 Task: Open Card Revenue Management Review in Board Brand Strategy to Workspace Business Development and add a team member Softage.4@softage.net, a label Purple, a checklist Tutoring, an attachment from your google drive, a color Purple and finally, add a card description 'Schedule team meeting to discuss project progress' and a comment 'We should approach this task with a sense of curiosity and a willingness to learn from others, seeking out new perspectives and insights.'. Add a start date 'Jan 08, 1900' with a due date 'Jan 15, 1900'
Action: Mouse moved to (74, 277)
Screenshot: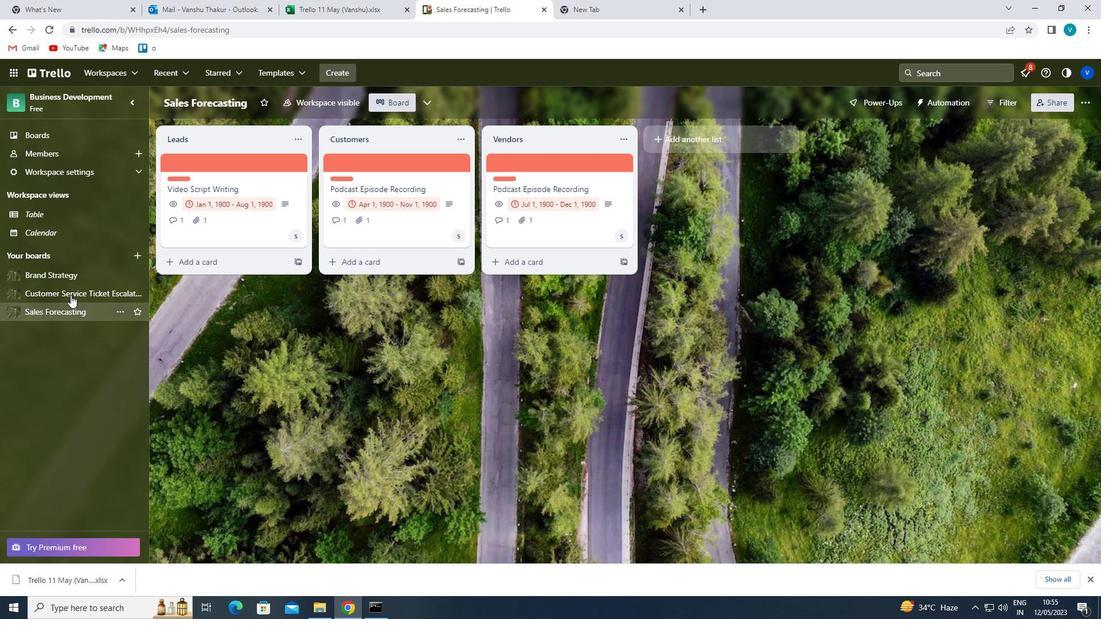 
Action: Mouse pressed left at (74, 277)
Screenshot: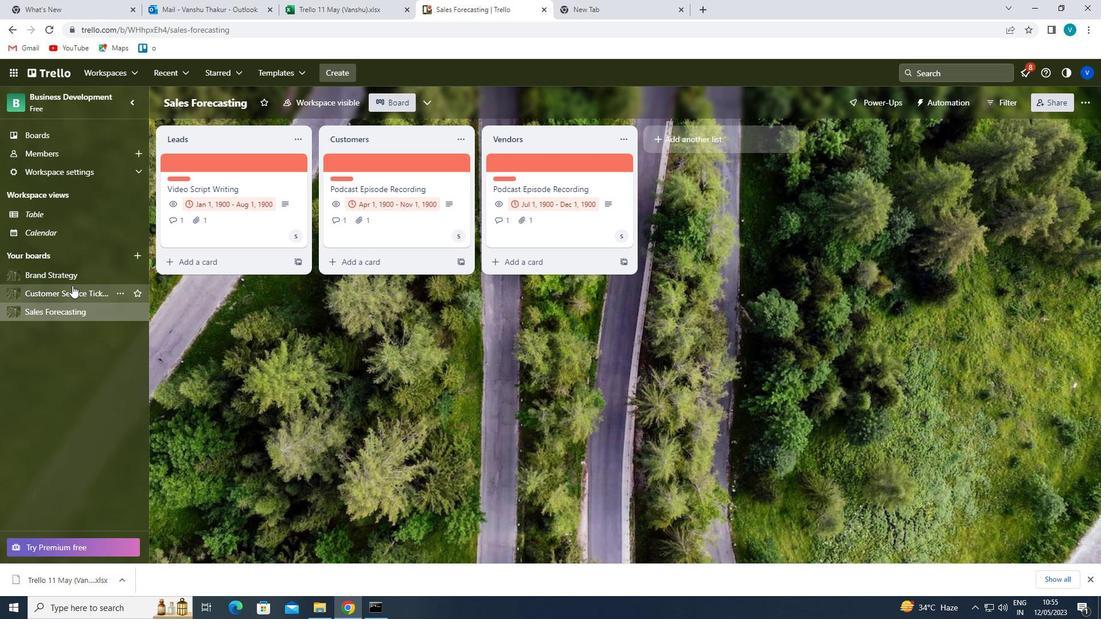
Action: Mouse moved to (544, 168)
Screenshot: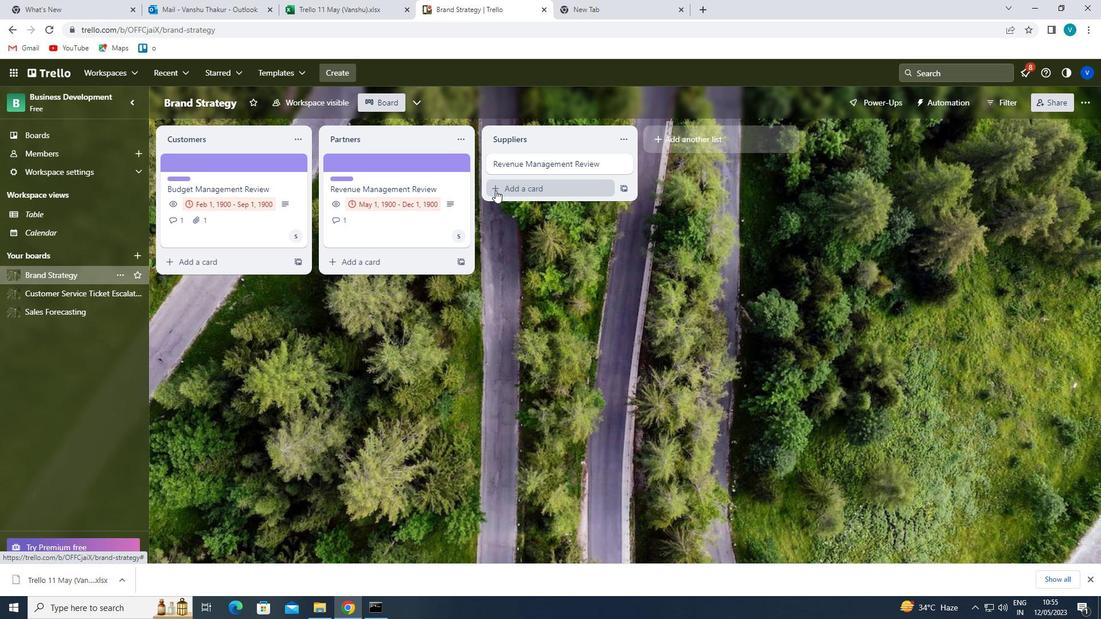 
Action: Mouse pressed left at (544, 168)
Screenshot: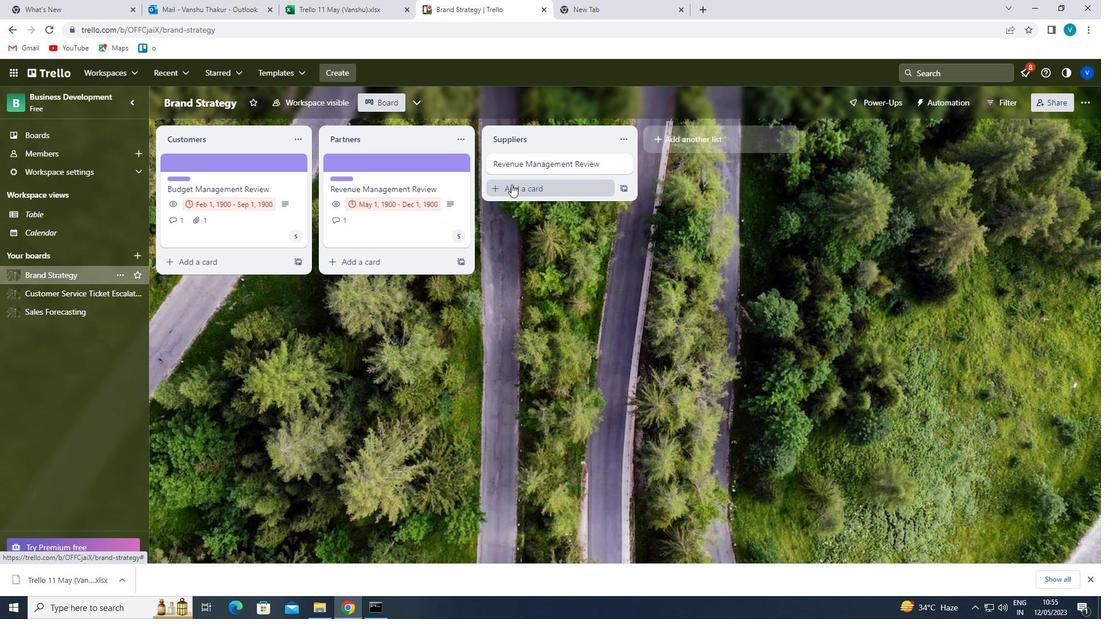 
Action: Mouse moved to (688, 197)
Screenshot: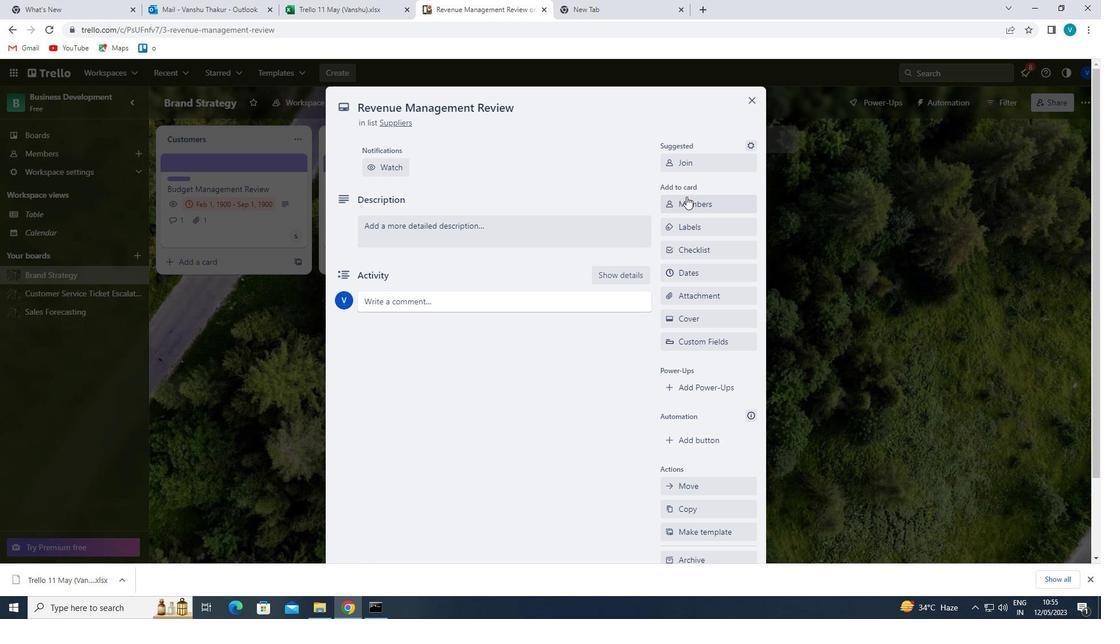 
Action: Mouse pressed left at (688, 197)
Screenshot: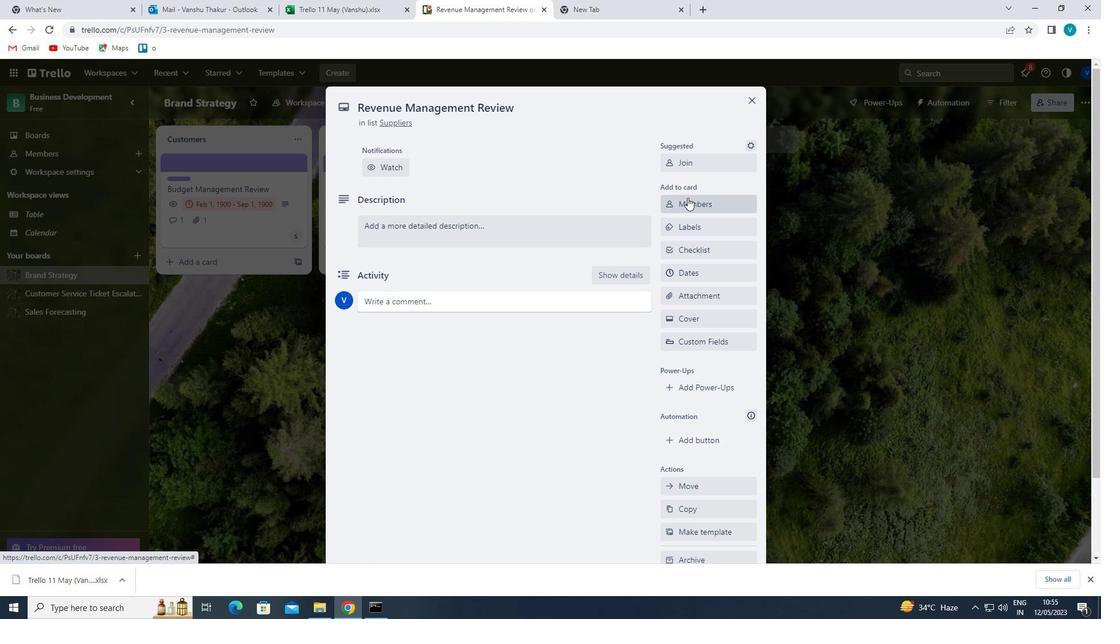 
Action: Key pressed <Key.shift>S
Screenshot: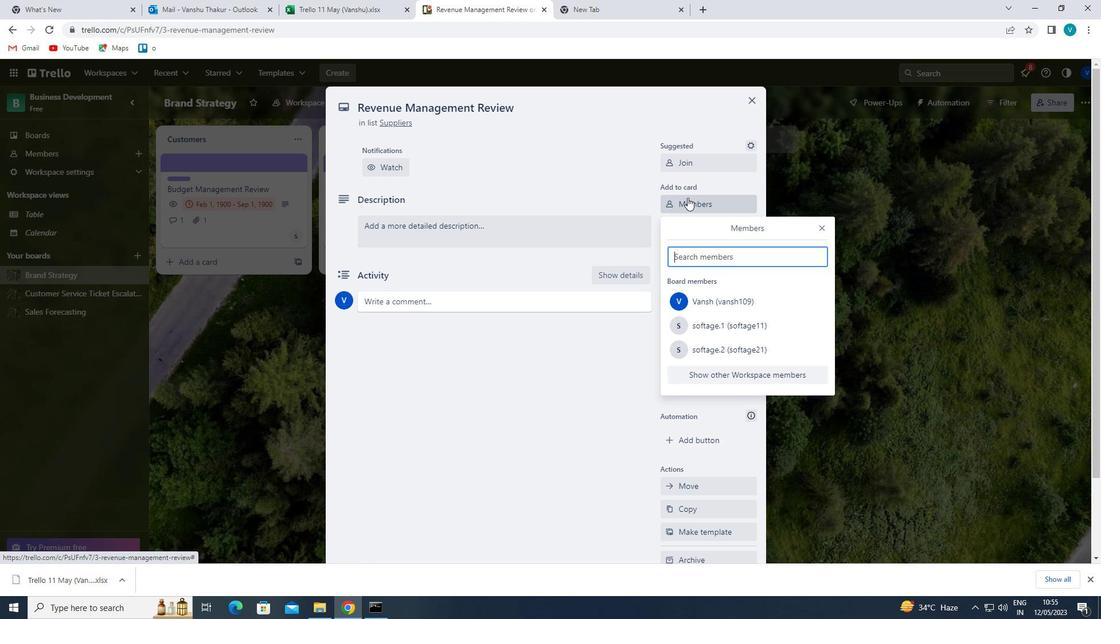 
Action: Mouse moved to (733, 395)
Screenshot: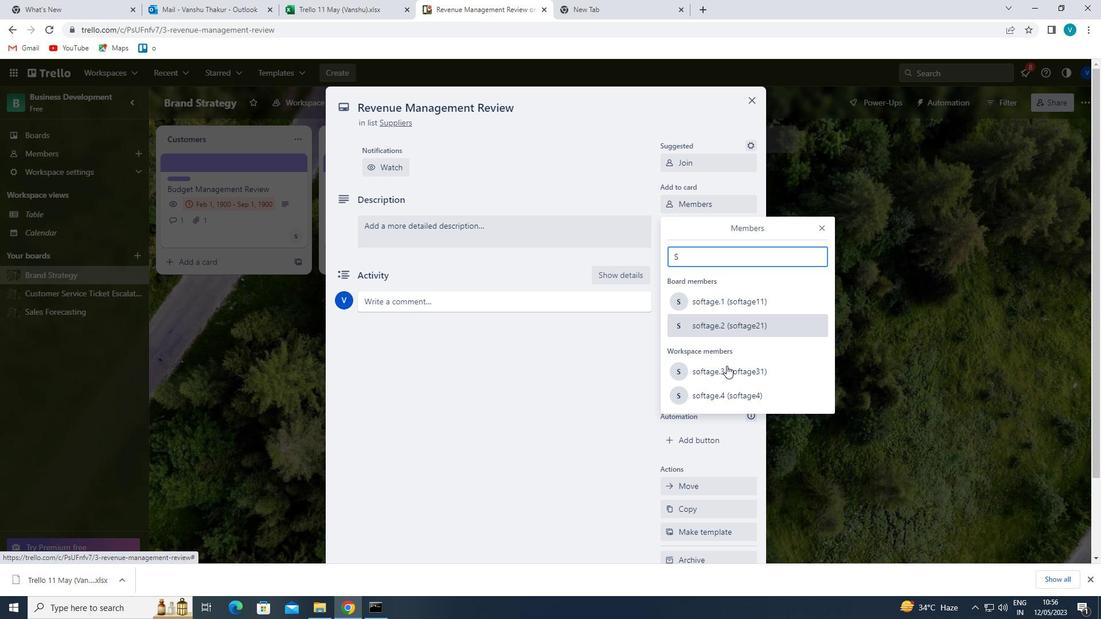 
Action: Mouse pressed left at (733, 395)
Screenshot: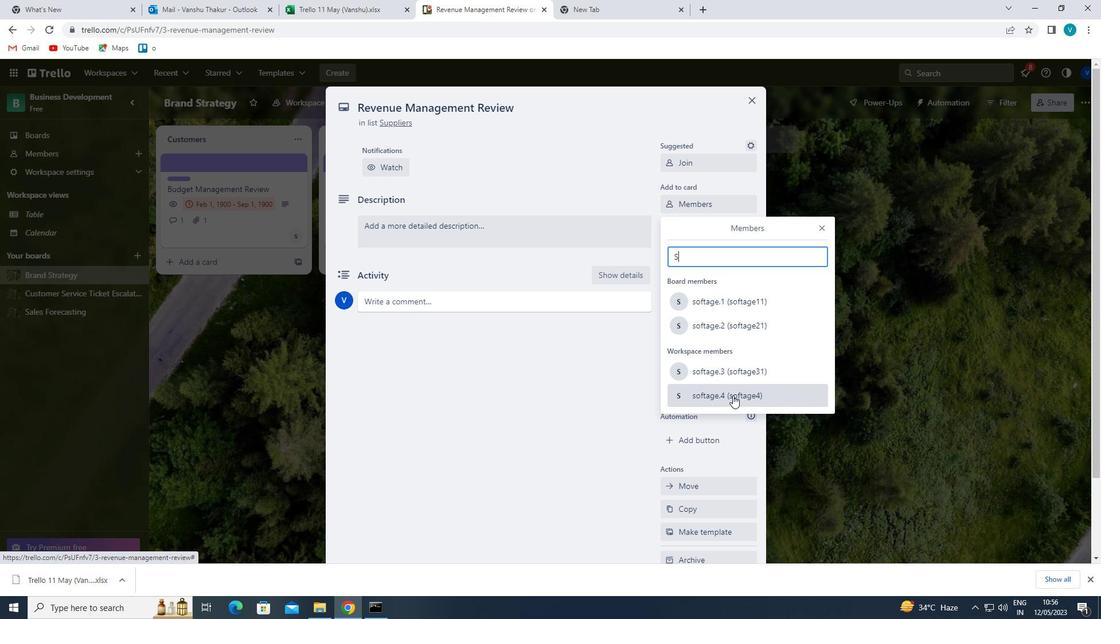 
Action: Mouse moved to (820, 230)
Screenshot: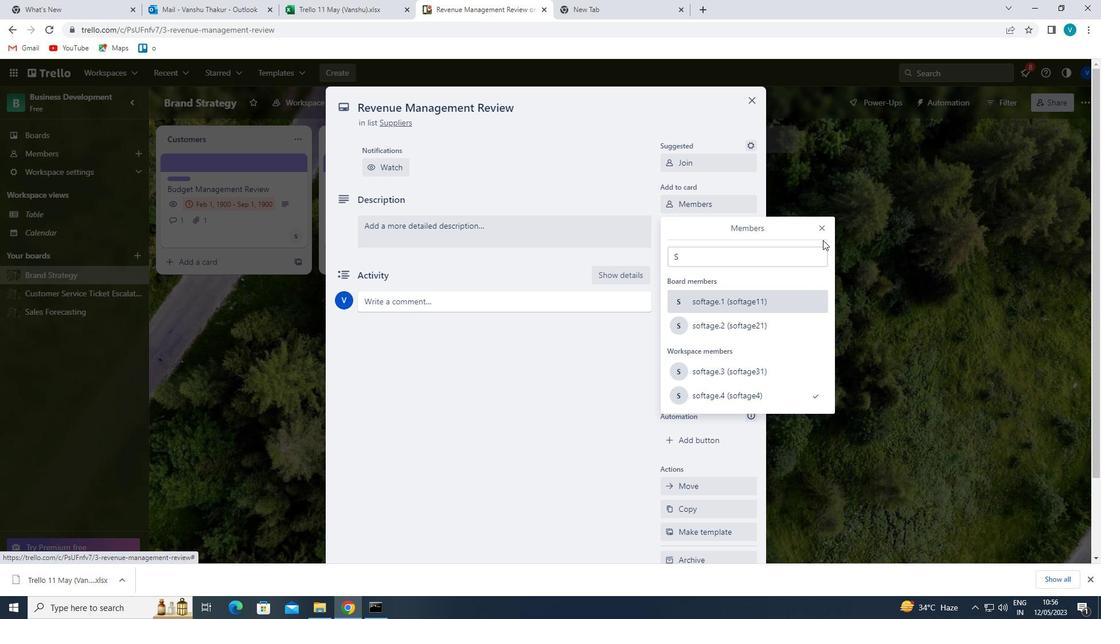 
Action: Mouse pressed left at (820, 230)
Screenshot: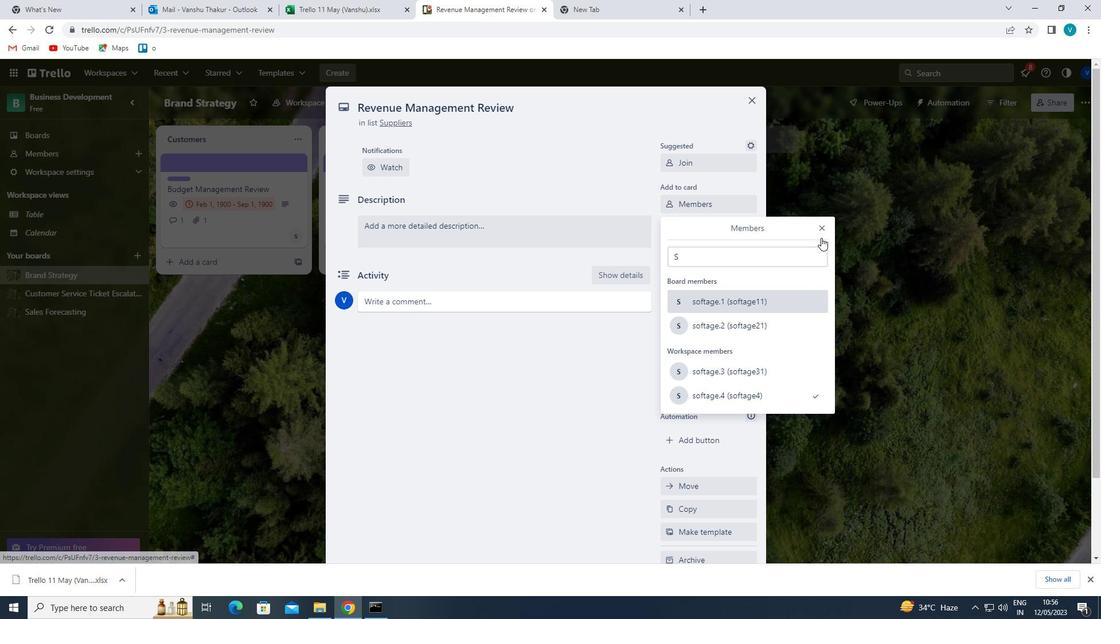 
Action: Mouse moved to (706, 228)
Screenshot: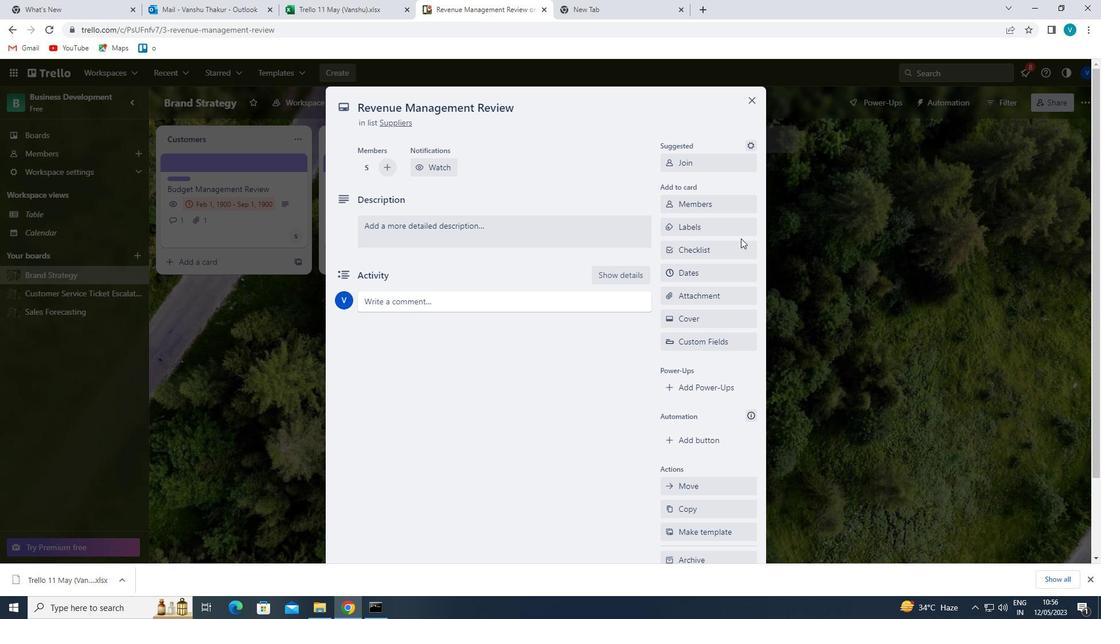 
Action: Mouse pressed left at (706, 228)
Screenshot: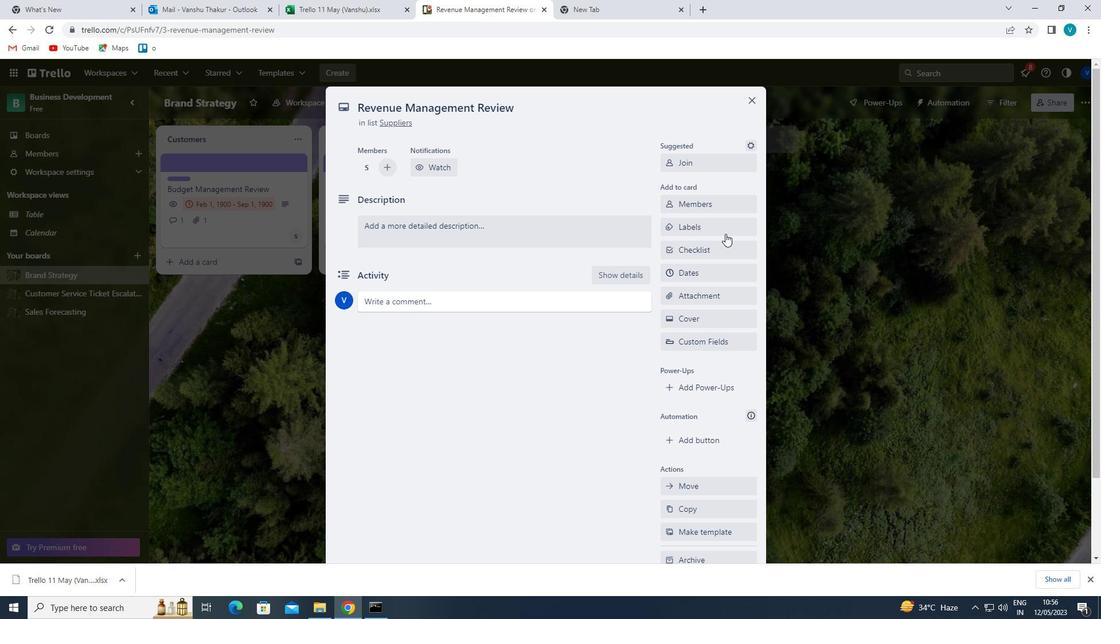 
Action: Mouse moved to (732, 407)
Screenshot: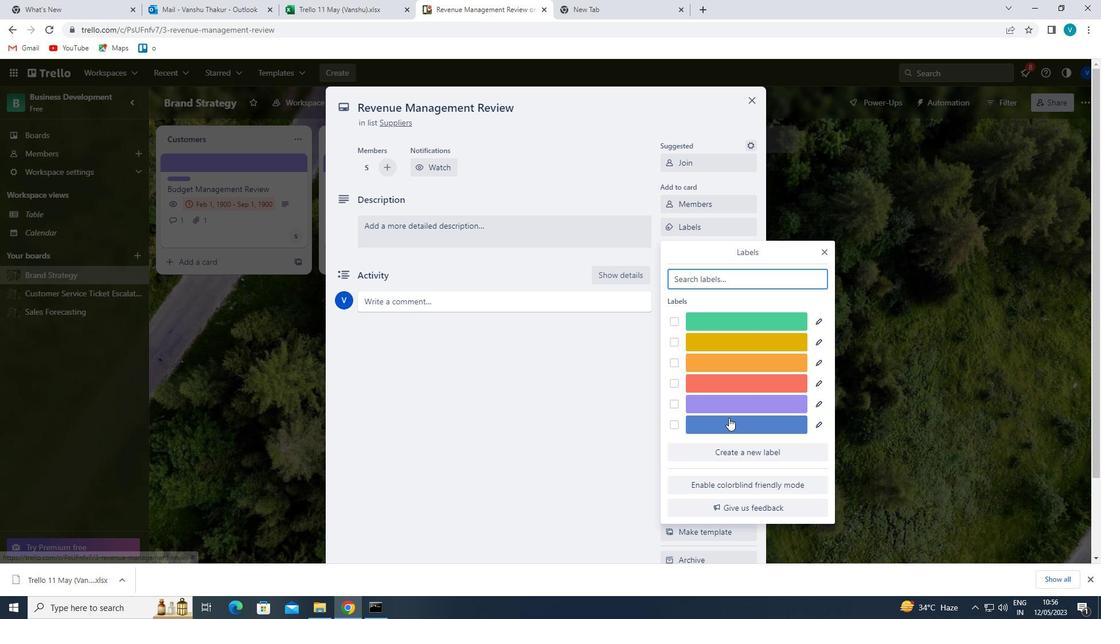 
Action: Mouse pressed left at (732, 407)
Screenshot: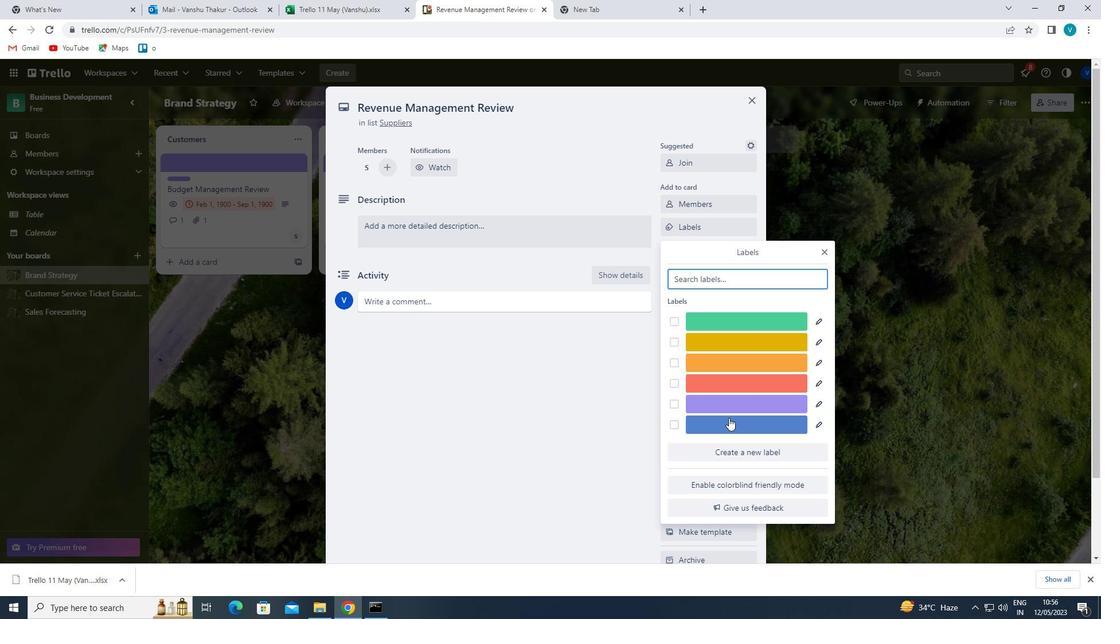 
Action: Mouse moved to (823, 250)
Screenshot: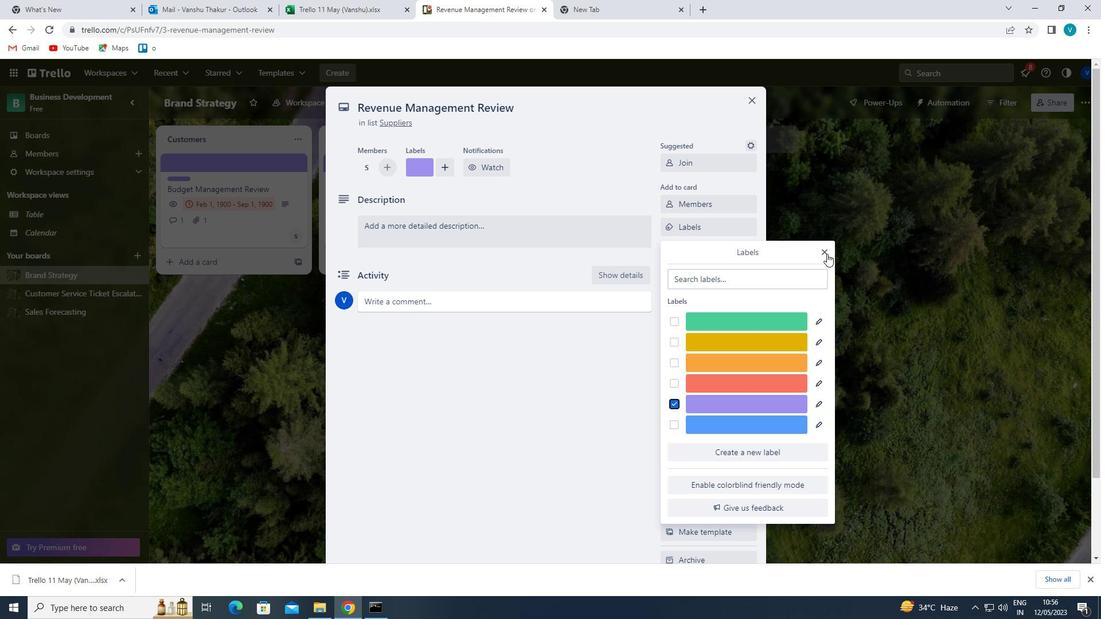 
Action: Mouse pressed left at (823, 250)
Screenshot: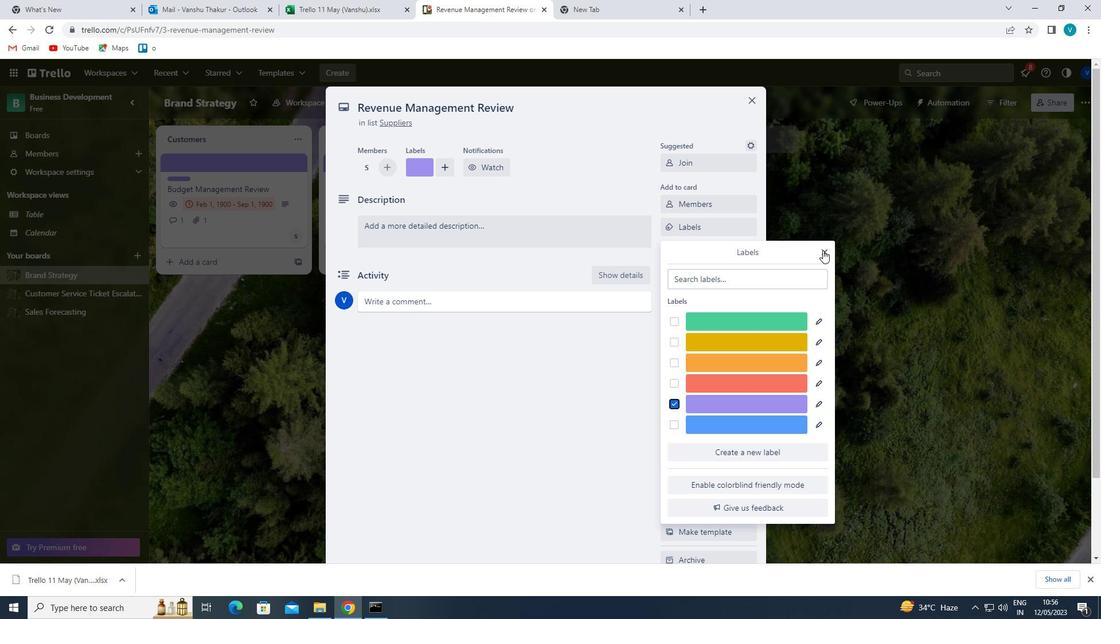
Action: Mouse moved to (707, 249)
Screenshot: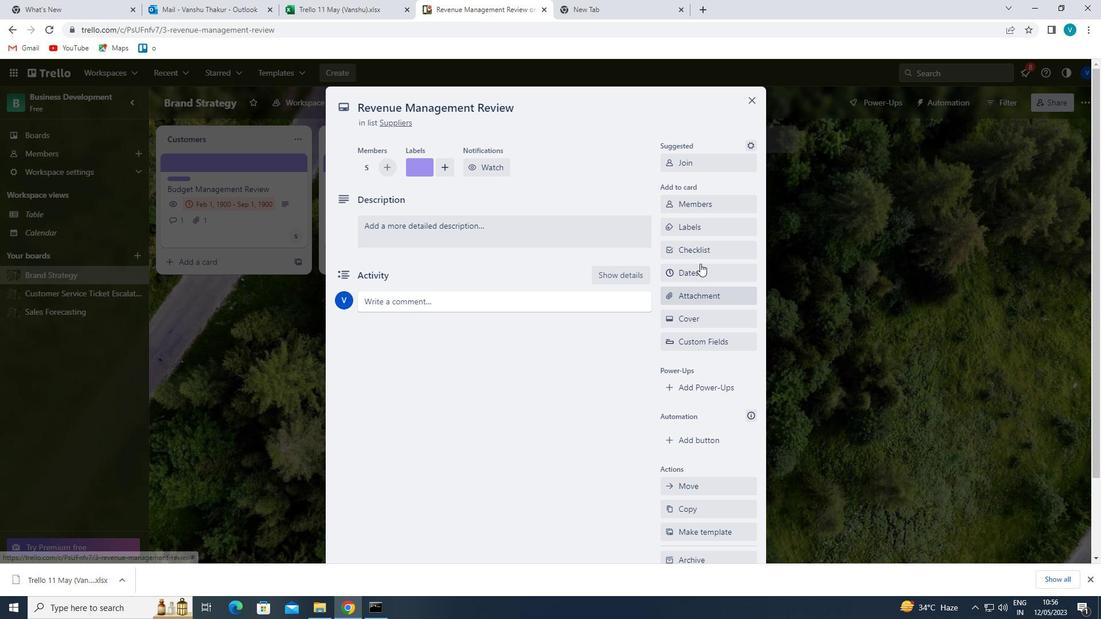 
Action: Mouse pressed left at (707, 249)
Screenshot: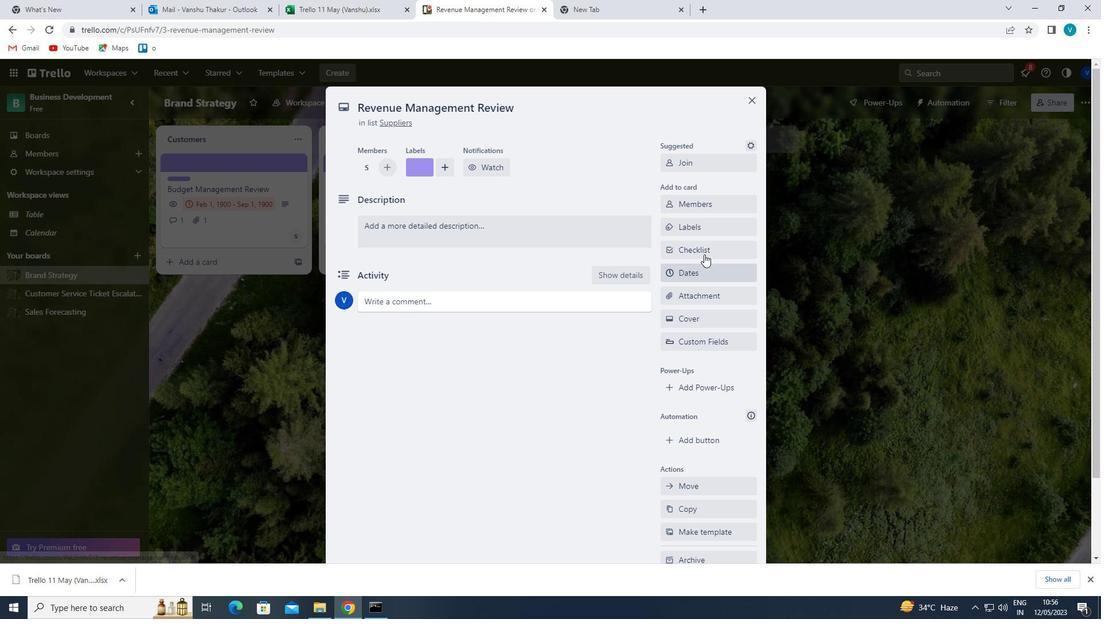 
Action: Key pressed <Key.shift>TU
Screenshot: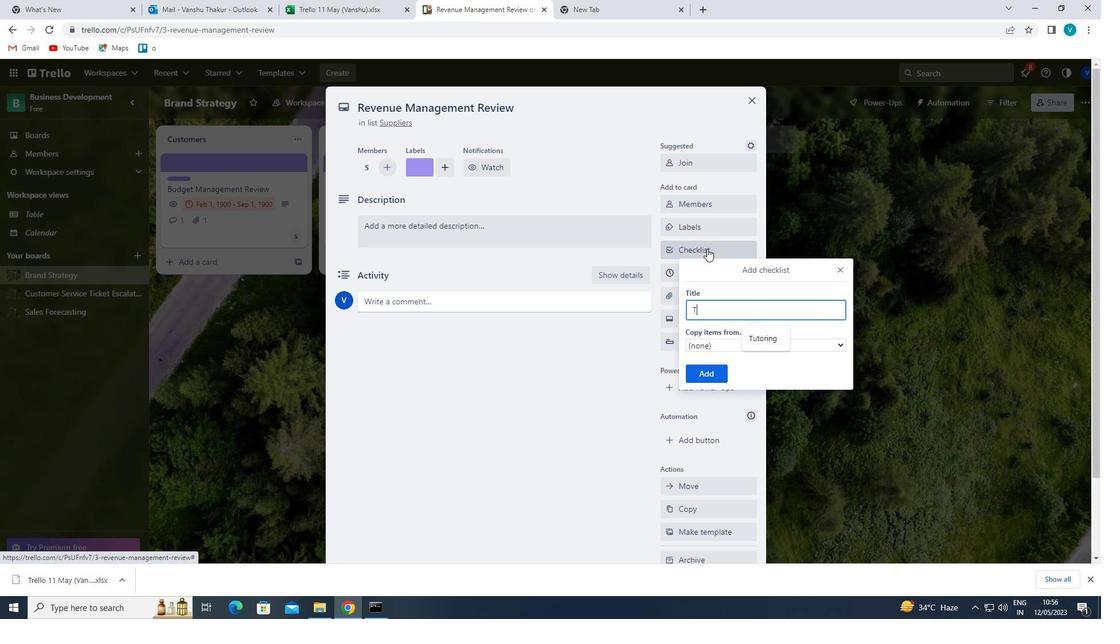 
Action: Mouse moved to (752, 334)
Screenshot: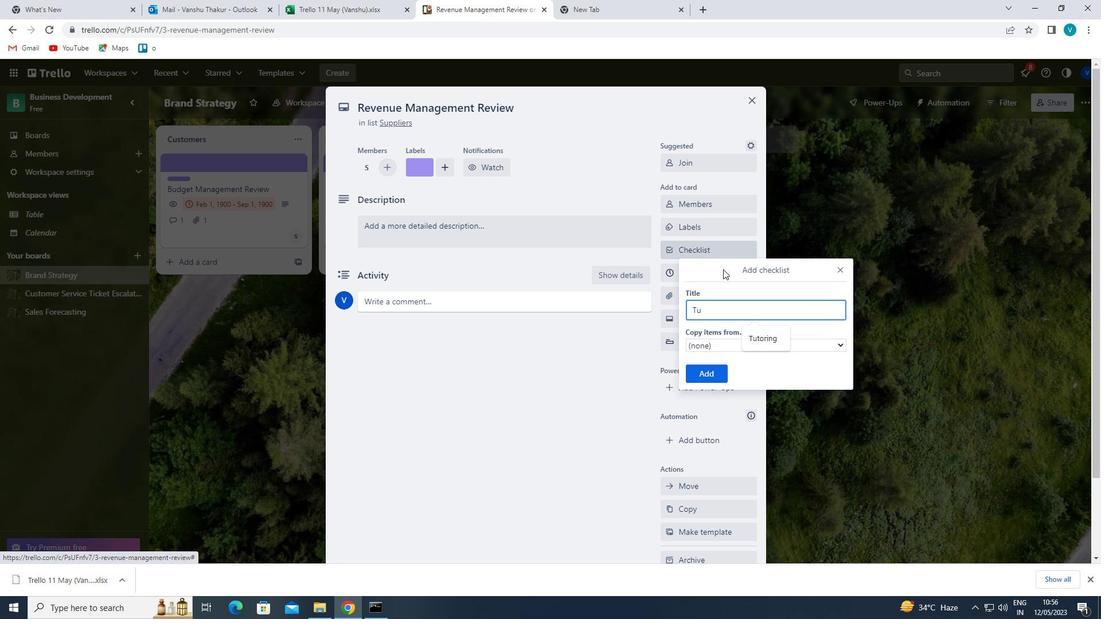 
Action: Mouse pressed left at (752, 334)
Screenshot: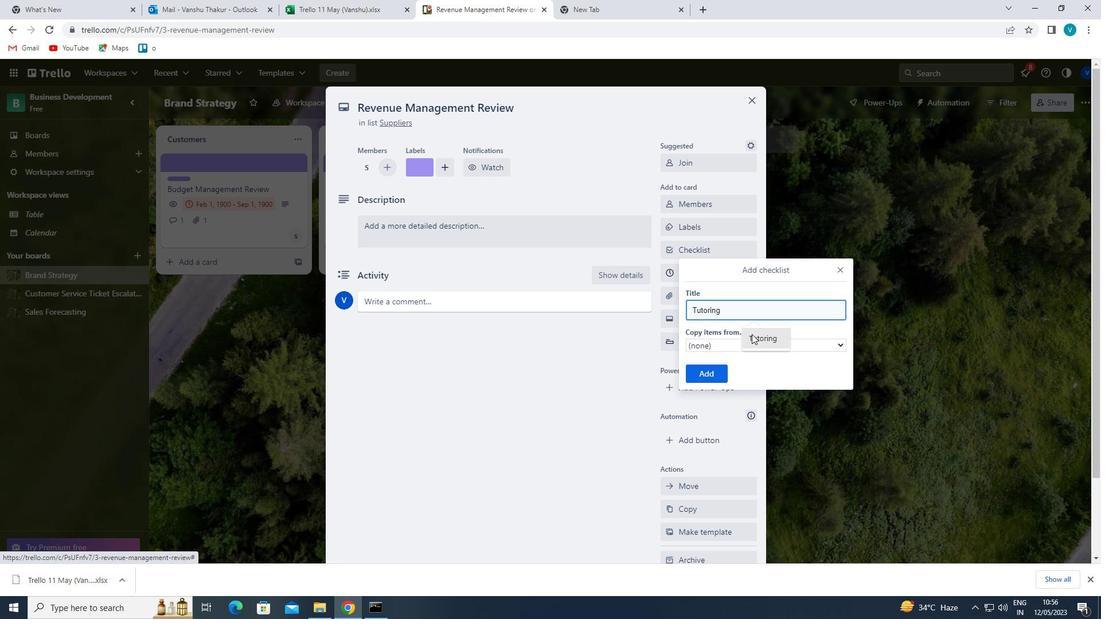 
Action: Mouse moved to (712, 375)
Screenshot: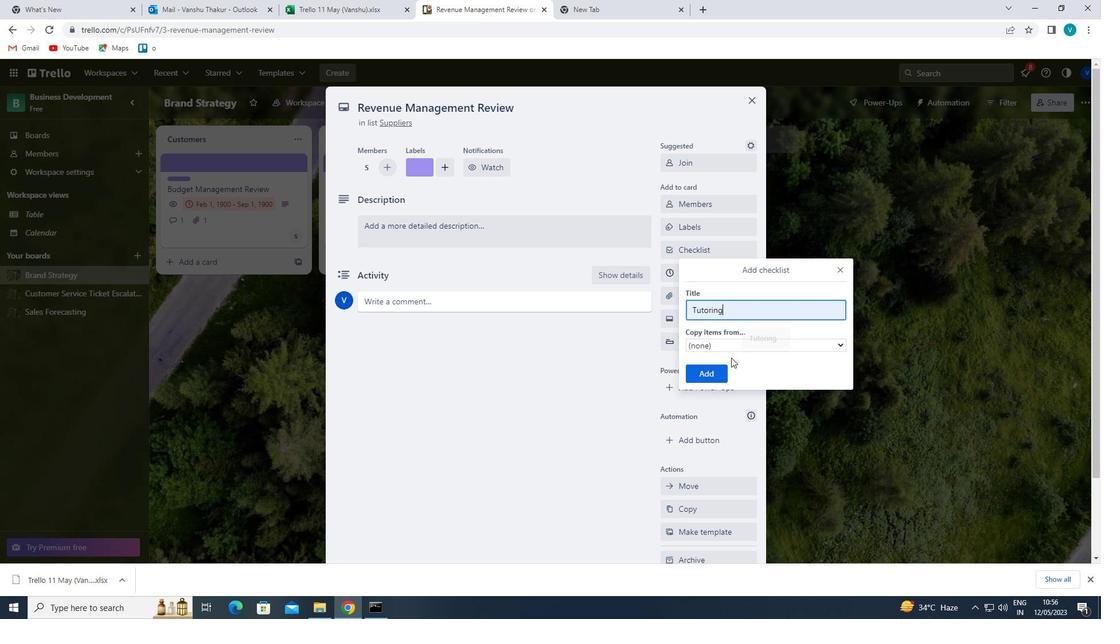 
Action: Mouse pressed left at (712, 375)
Screenshot: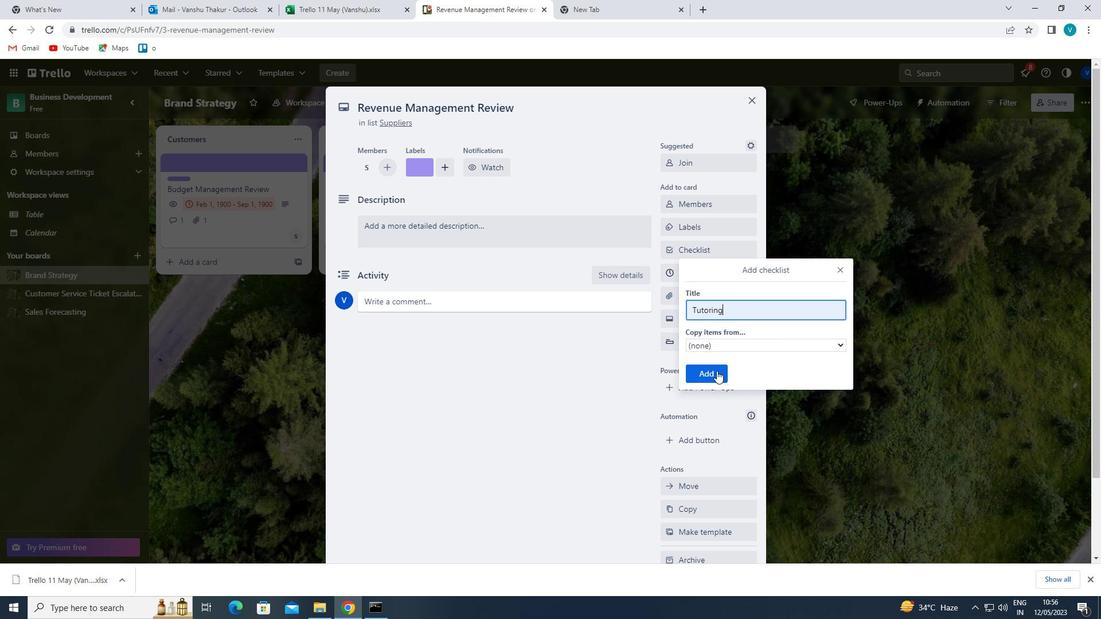 
Action: Mouse moved to (719, 300)
Screenshot: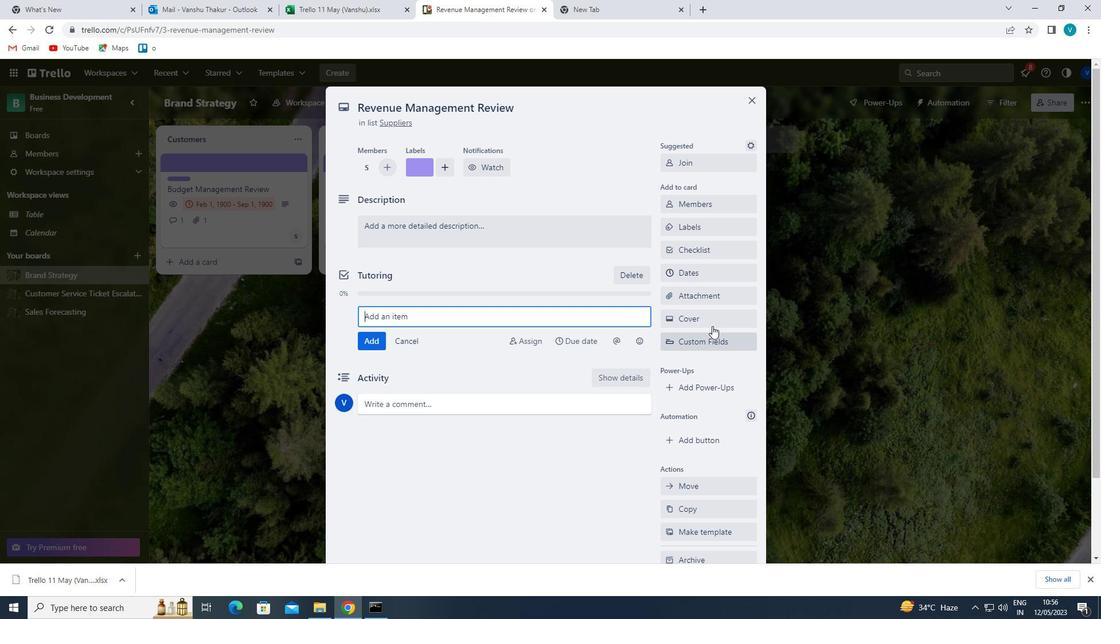 
Action: Mouse pressed left at (719, 300)
Screenshot: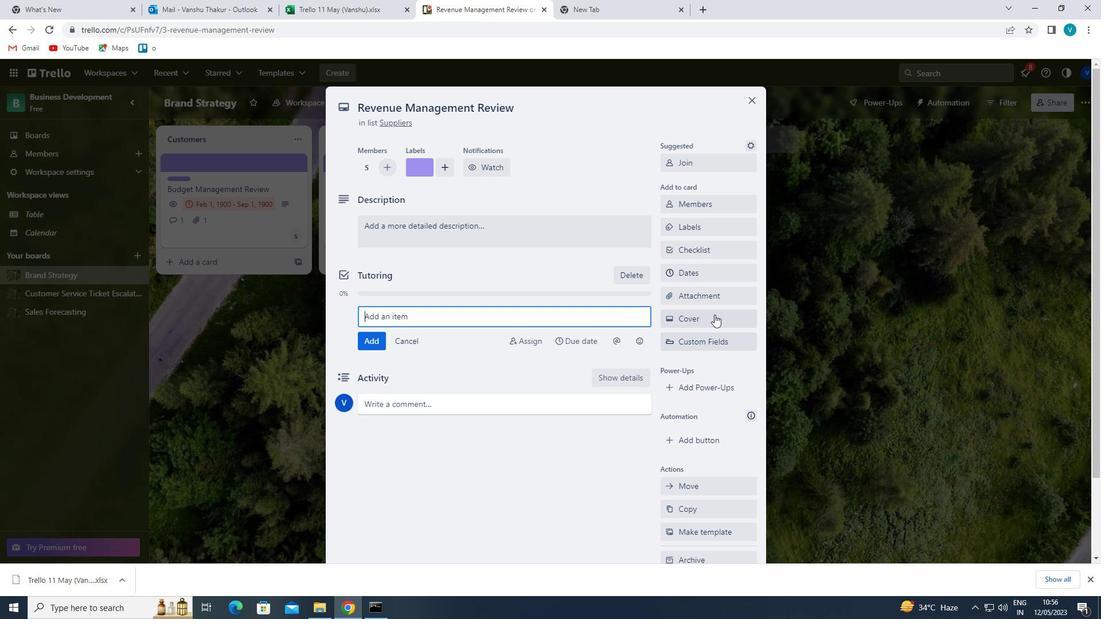 
Action: Mouse moved to (713, 376)
Screenshot: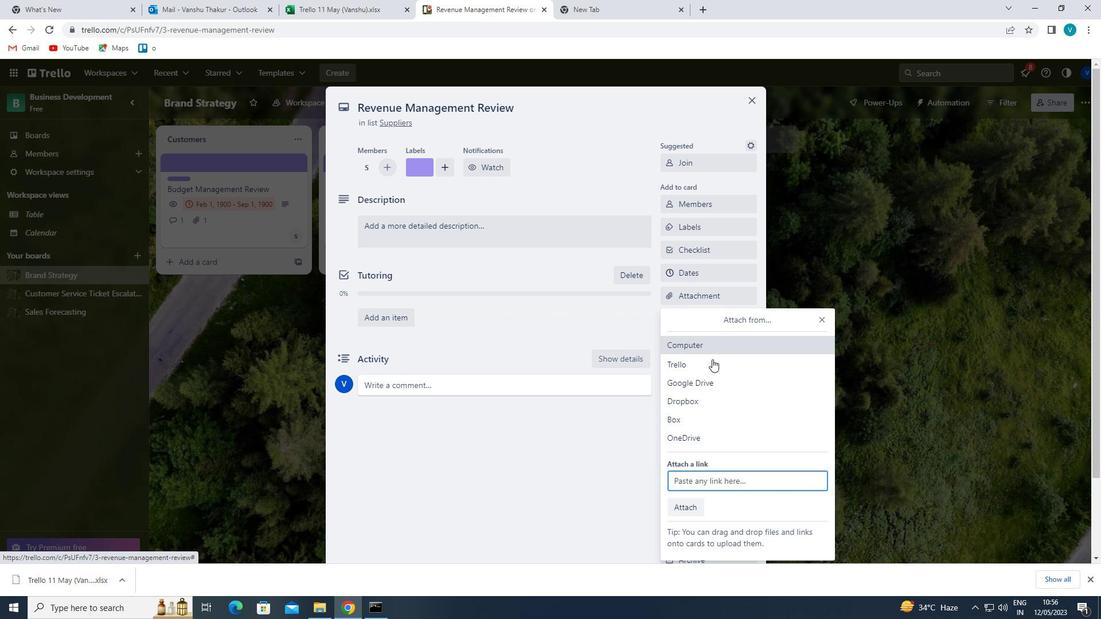
Action: Mouse pressed left at (713, 376)
Screenshot: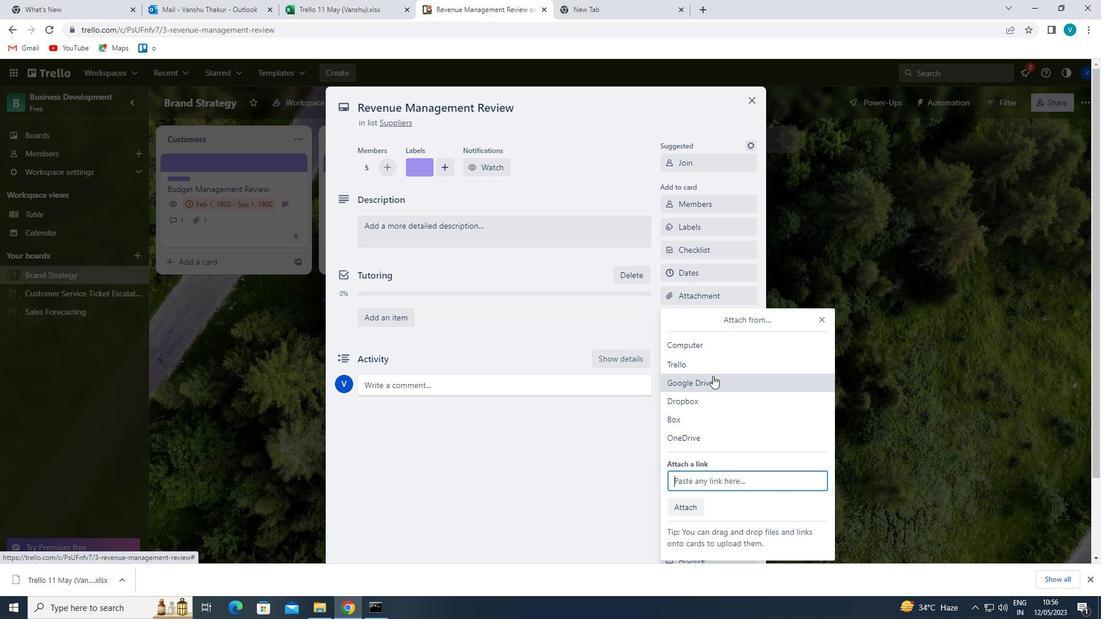 
Action: Mouse moved to (634, 297)
Screenshot: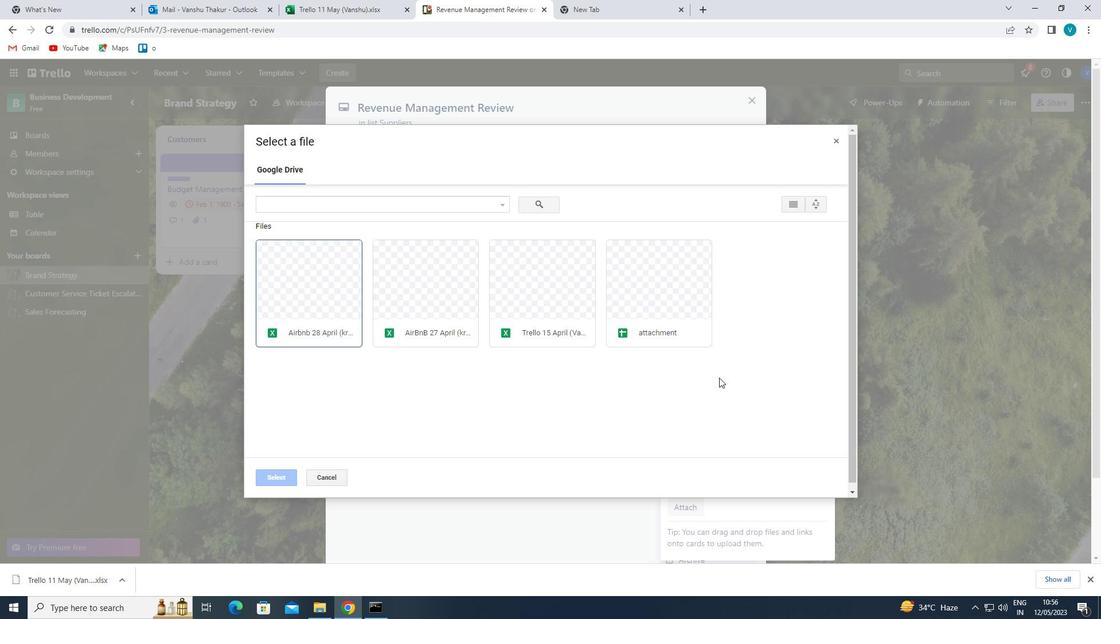 
Action: Mouse pressed left at (634, 297)
Screenshot: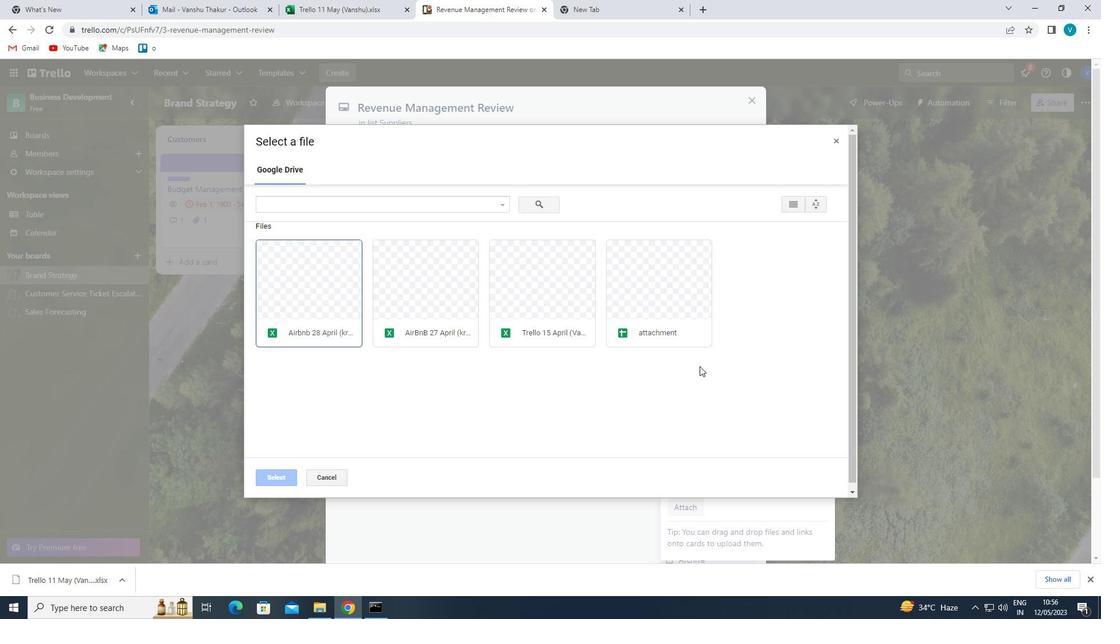 
Action: Mouse moved to (284, 471)
Screenshot: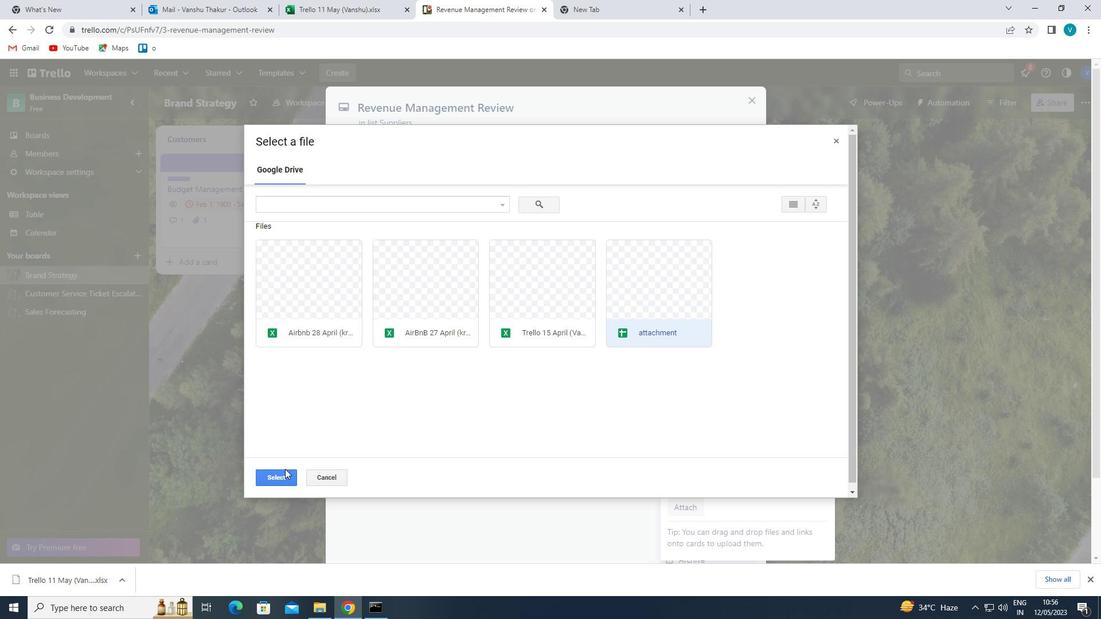 
Action: Mouse pressed left at (284, 471)
Screenshot: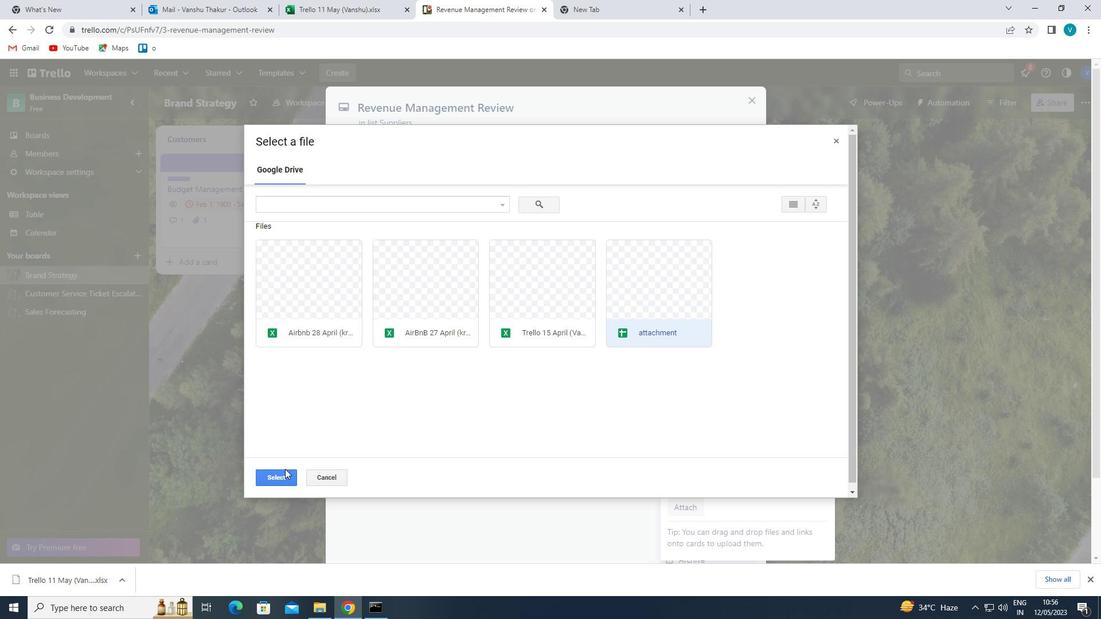 
Action: Mouse moved to (737, 318)
Screenshot: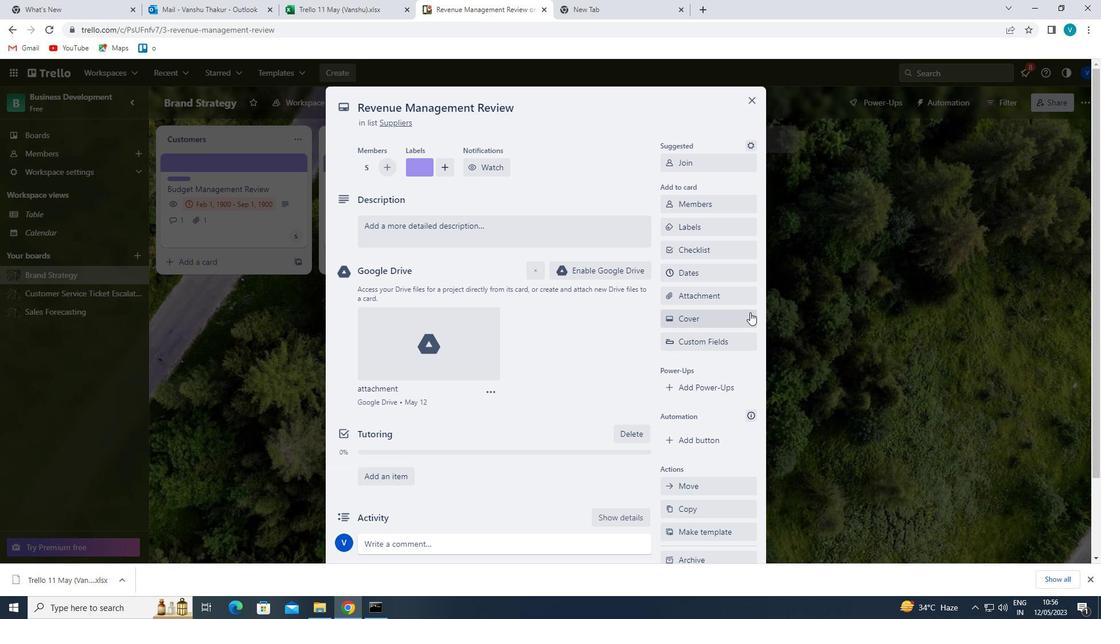 
Action: Mouse pressed left at (737, 318)
Screenshot: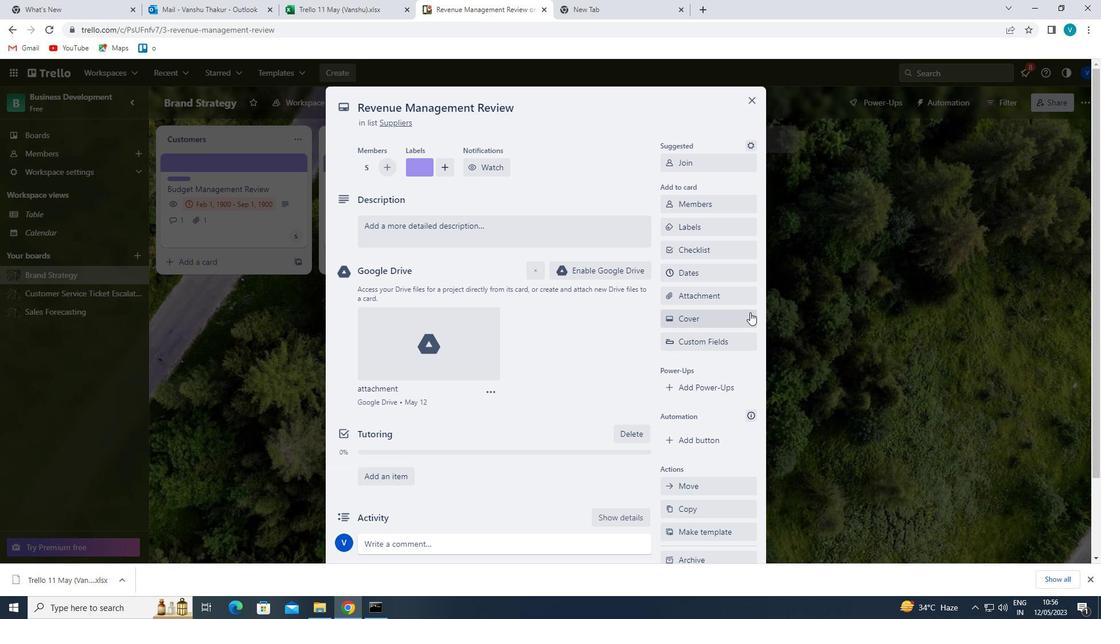 
Action: Mouse moved to (802, 329)
Screenshot: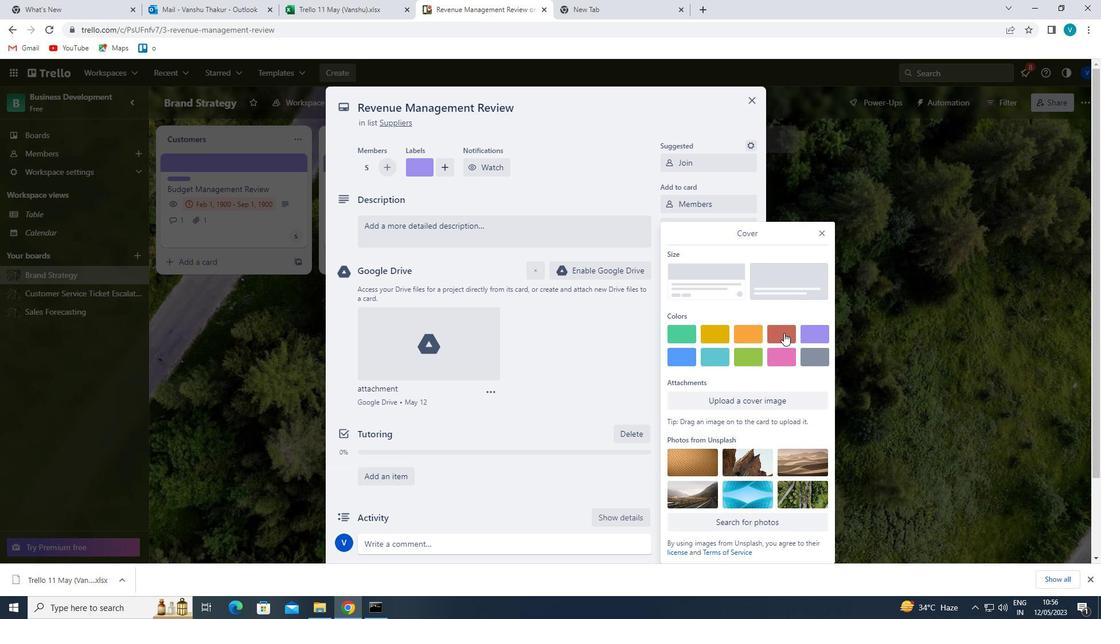 
Action: Mouse pressed left at (802, 329)
Screenshot: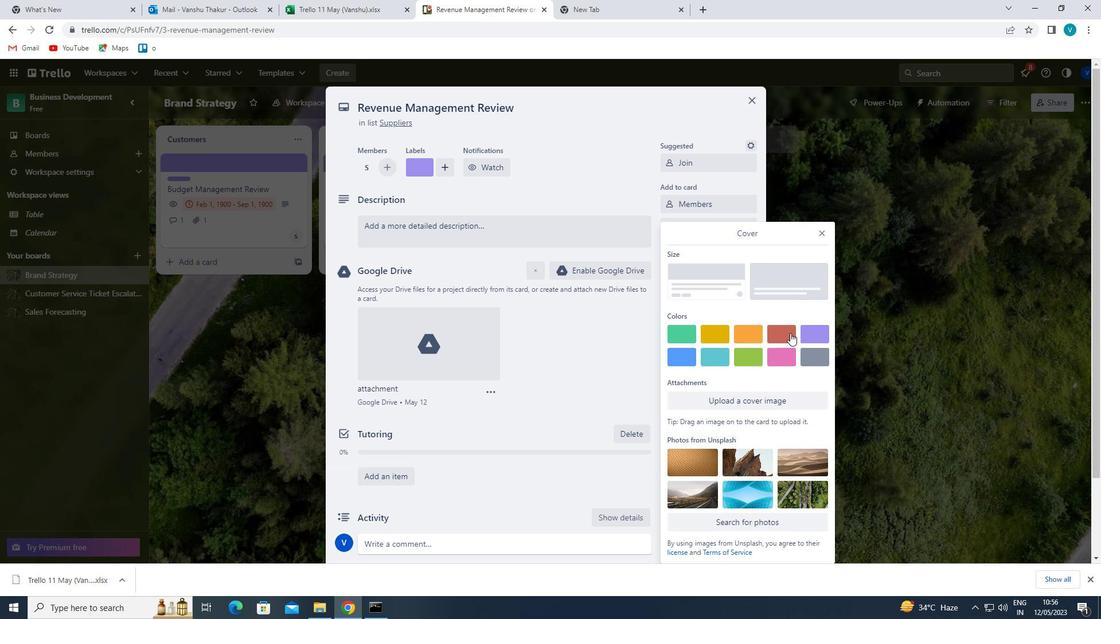 
Action: Mouse moved to (824, 213)
Screenshot: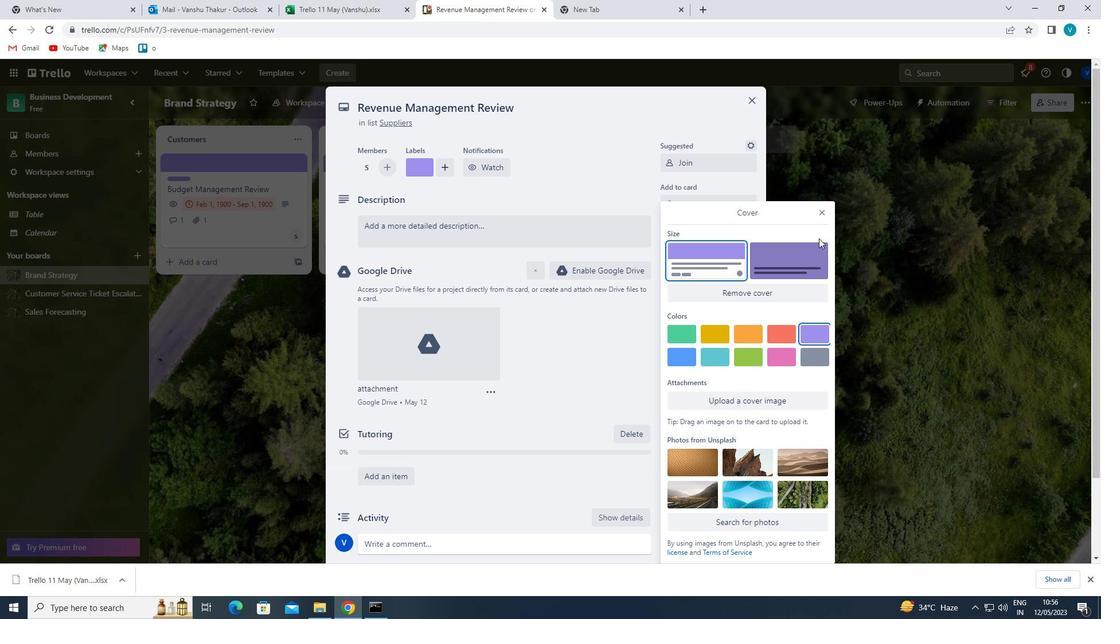 
Action: Mouse pressed left at (824, 213)
Screenshot: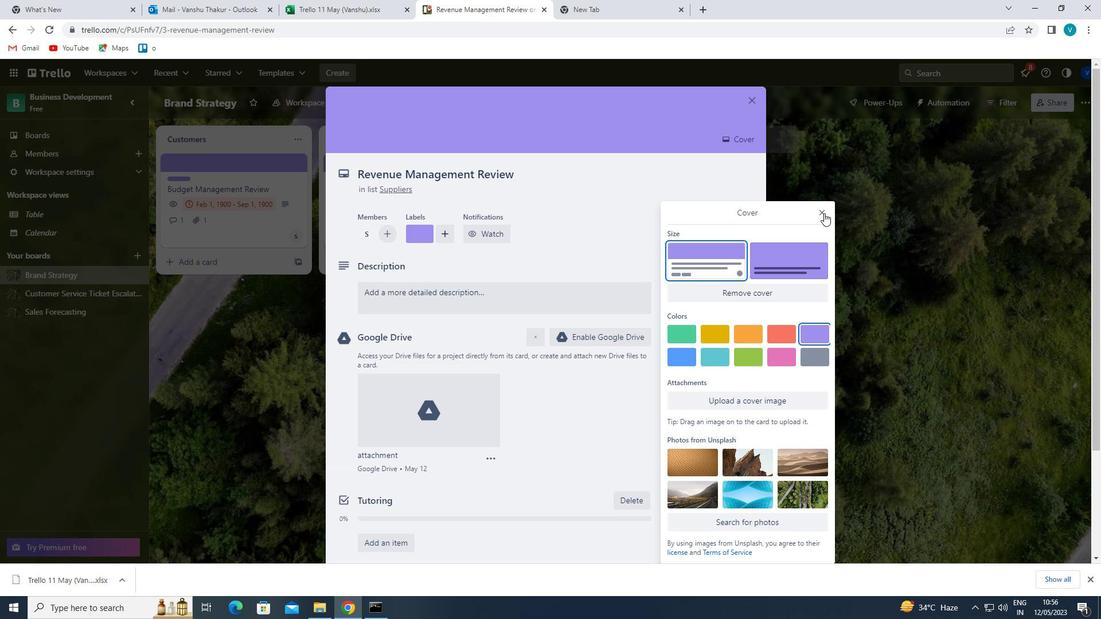 
Action: Mouse moved to (451, 293)
Screenshot: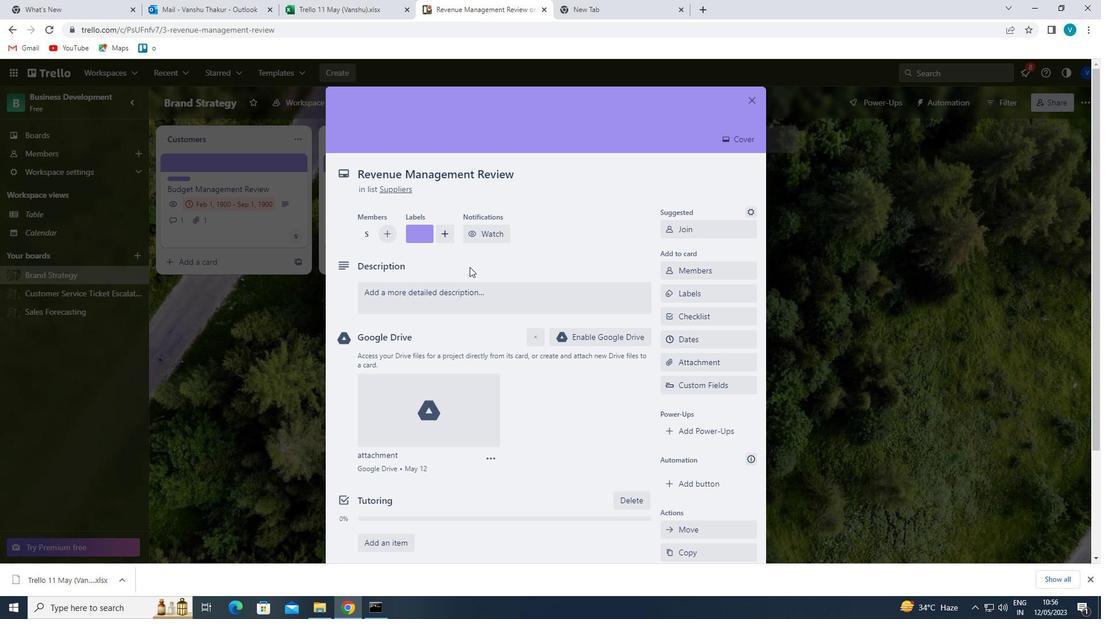 
Action: Mouse pressed left at (451, 293)
Screenshot: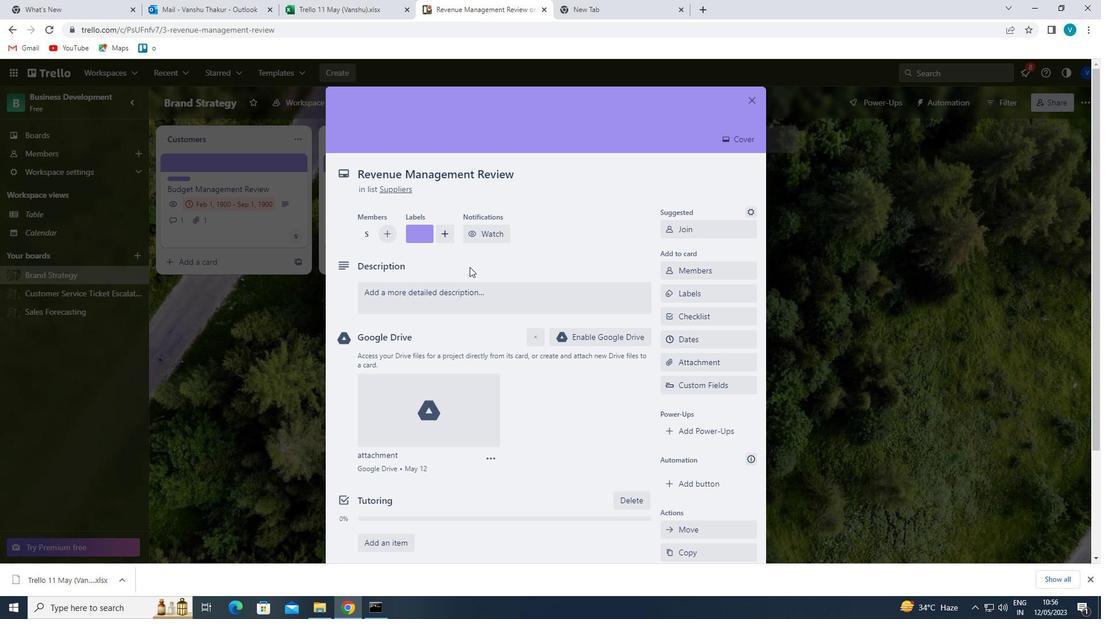 
Action: Key pressed '<Key.shift>SCHEDULE<Key.space>TEAM<Key.space>MEETING<Key.space>TO<Key.space>DISCUSS<Key.space>PROJECT<Key.space>PROGRESS'
Screenshot: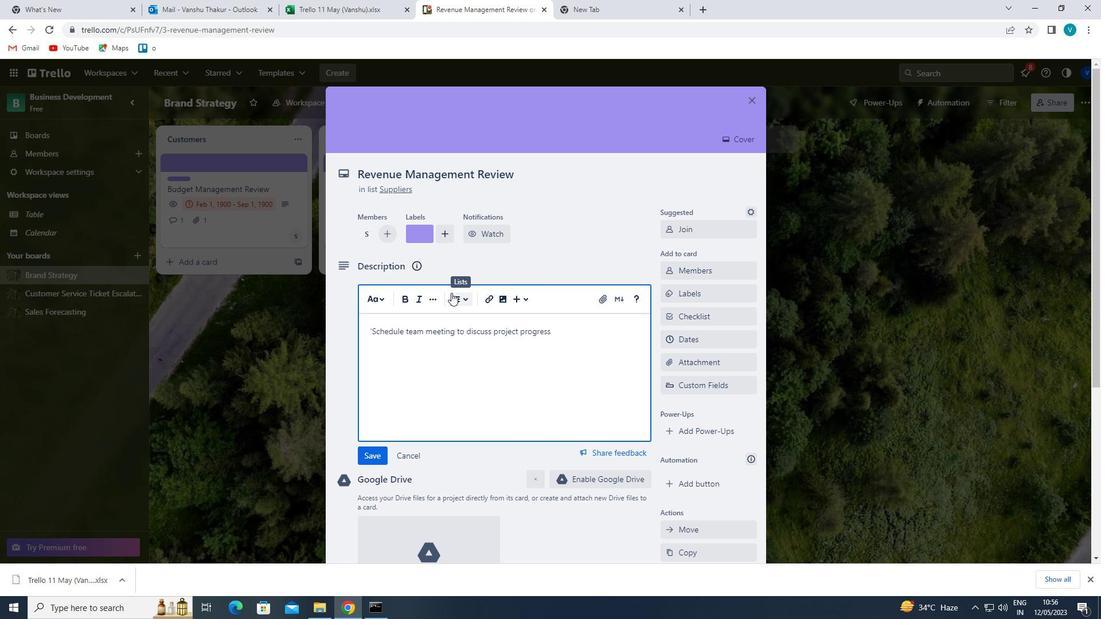 
Action: Mouse moved to (377, 453)
Screenshot: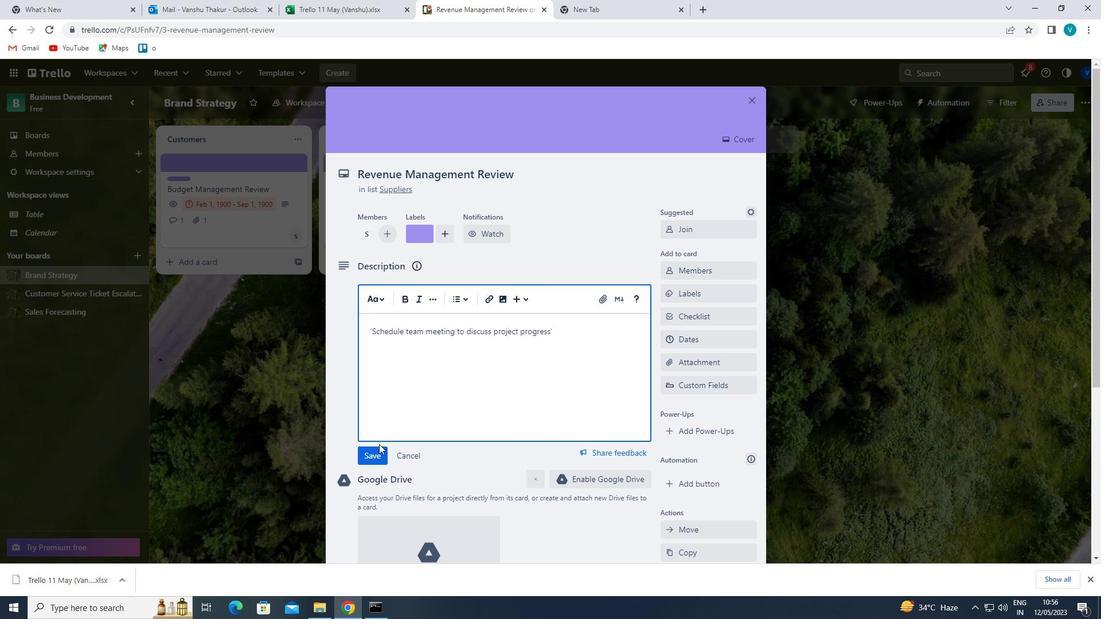 
Action: Mouse pressed left at (377, 453)
Screenshot: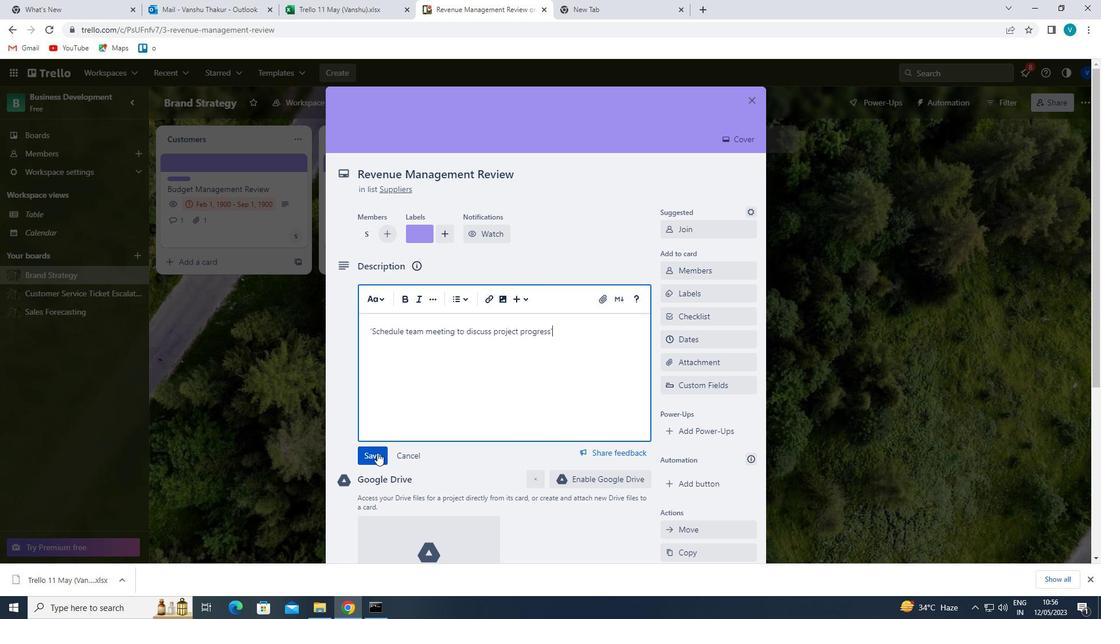 
Action: Mouse scrolled (377, 452) with delta (0, 0)
Screenshot: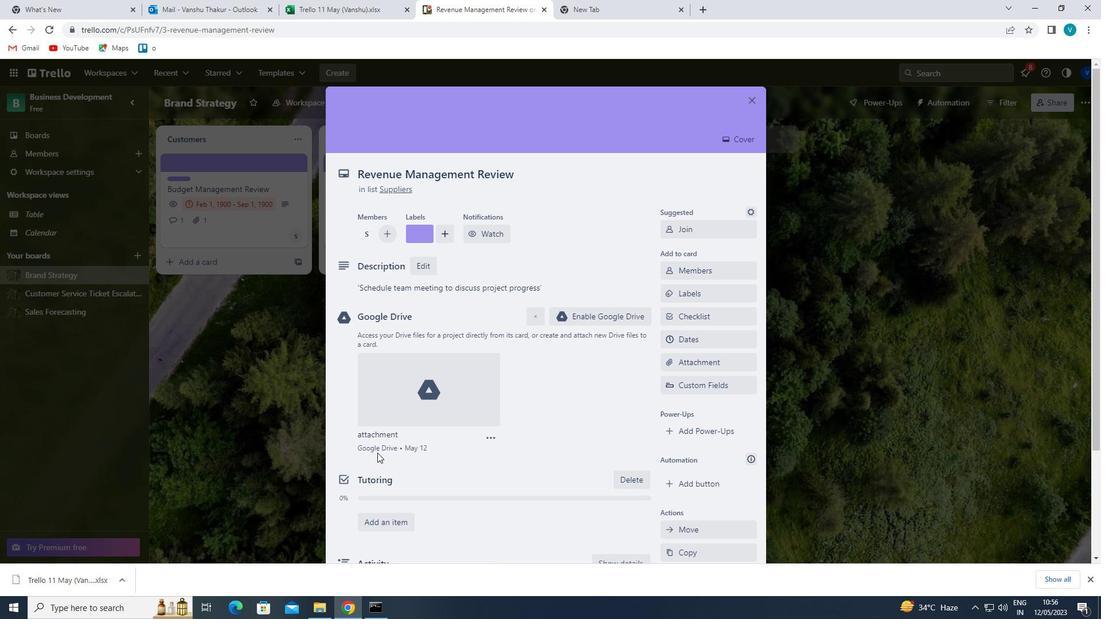 
Action: Mouse scrolled (377, 452) with delta (0, 0)
Screenshot: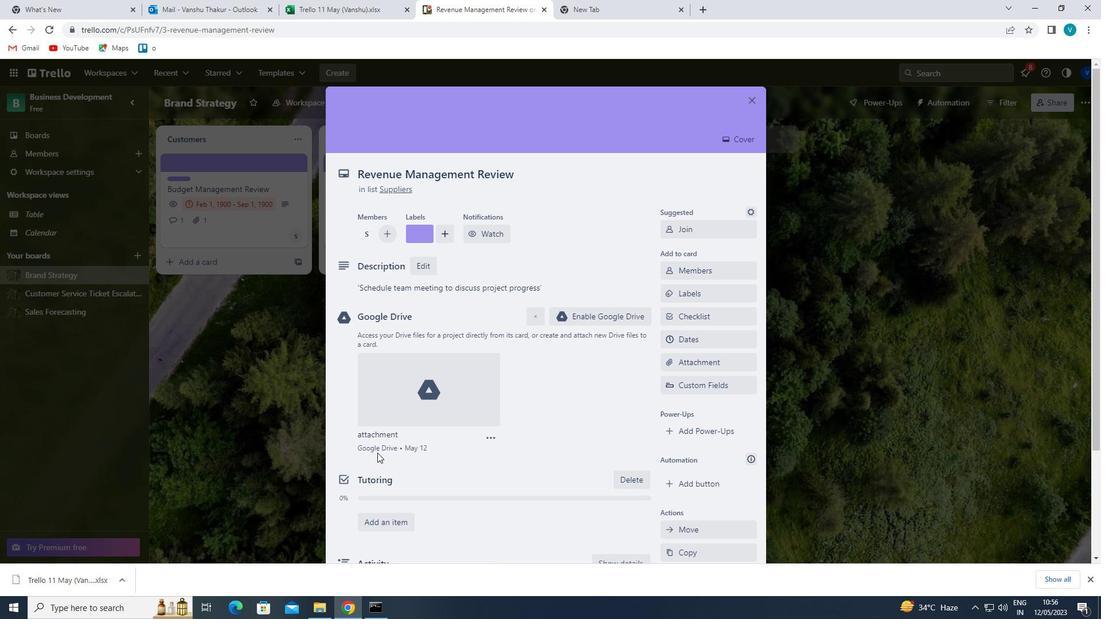 
Action: Mouse scrolled (377, 452) with delta (0, 0)
Screenshot: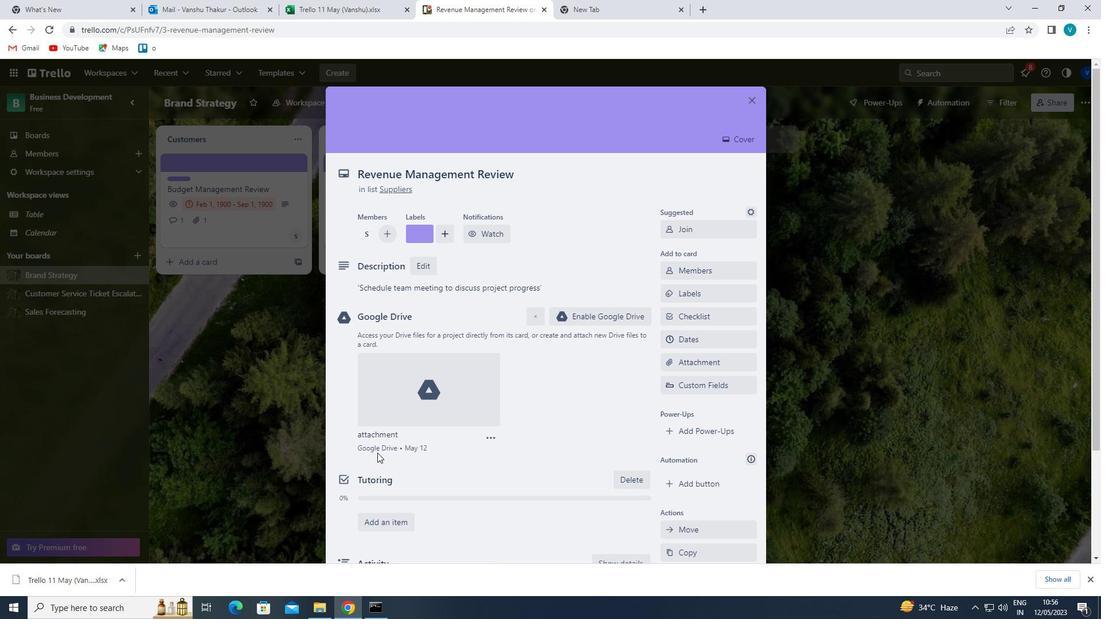 
Action: Mouse pressed left at (377, 453)
Screenshot: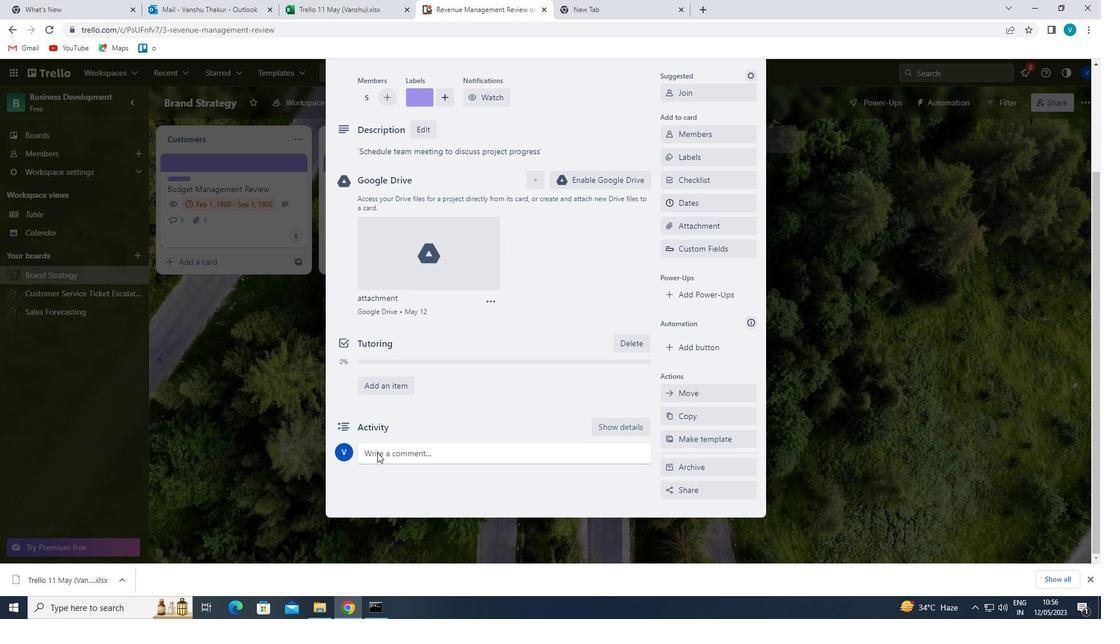 
Action: Key pressed '<Key.shift>WE<Key.space>SHOULD<Key.space>APPROACH<Key.space>THIS<Key.space>TASK<Key.space>WITH<Key.space>A<Key.space>SENSE<Key.space>OF<Key.space>CURIOSITY<Key.space>AND<Key.space>AA<Key.backspace><Key.space>WILLINGNESS<Key.space>T<Key.space>L<Key.backspace><Key.backspace>O<Key.space>LEARN<Key.space>FROM<Key.space>OTHERS,S<Key.backspace><Key.space>SEEKING<Key.space>OUT<Key.space>NEW<Key.space>PERSPECTIVES<Key.space>AND<Key.space>INSIGHTS.'
Screenshot: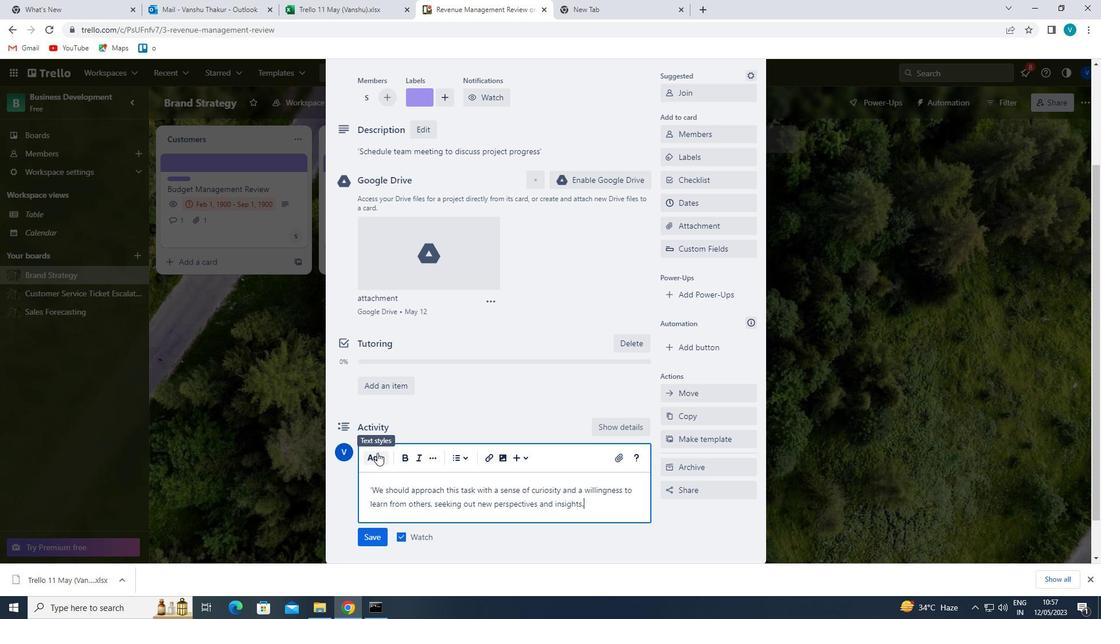 
Action: Mouse moved to (365, 531)
Screenshot: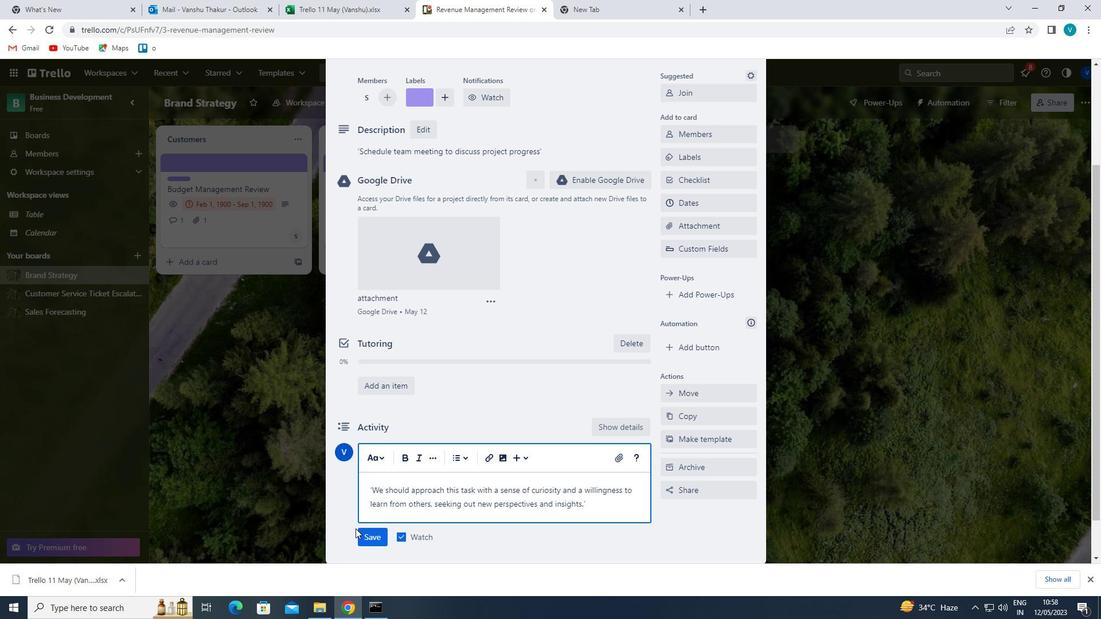 
Action: Mouse pressed left at (365, 531)
Screenshot: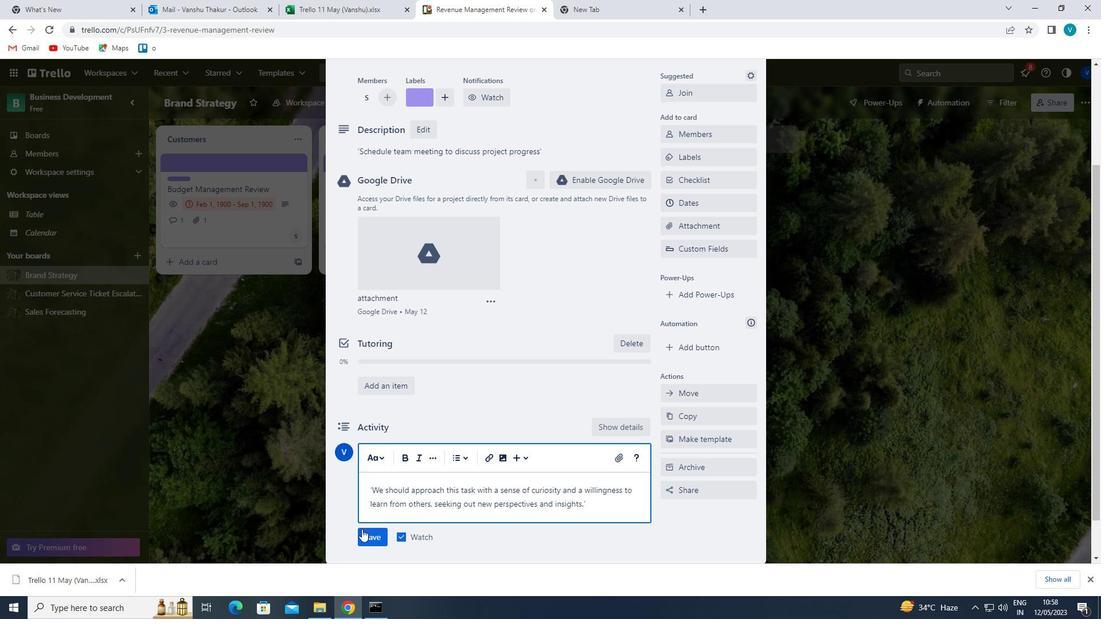 
Action: Mouse moved to (707, 210)
Screenshot: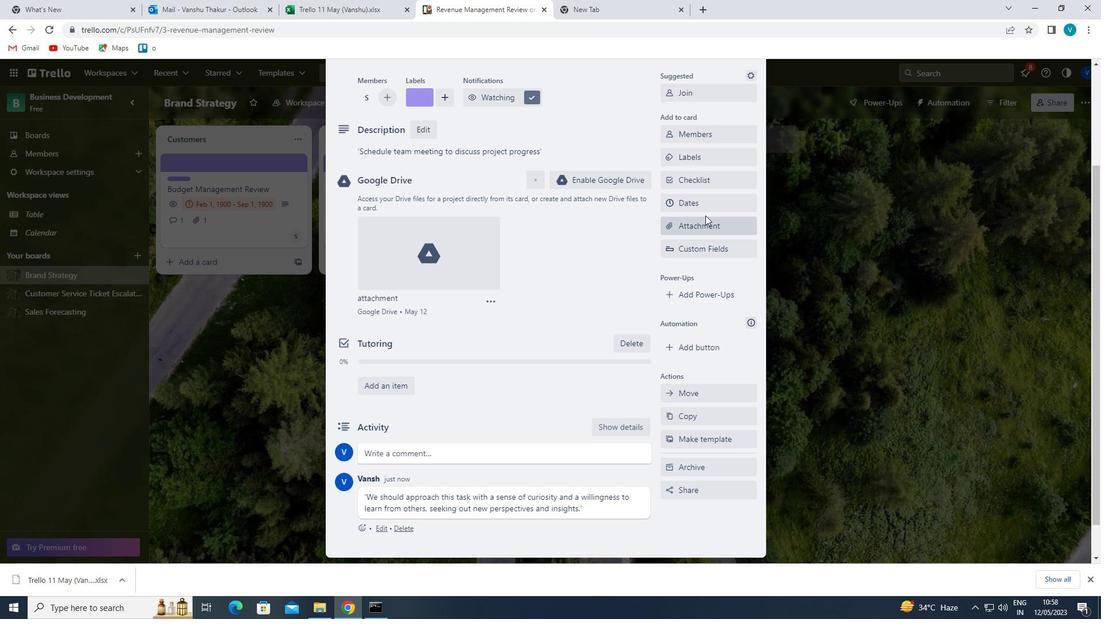 
Action: Mouse pressed left at (707, 210)
Screenshot: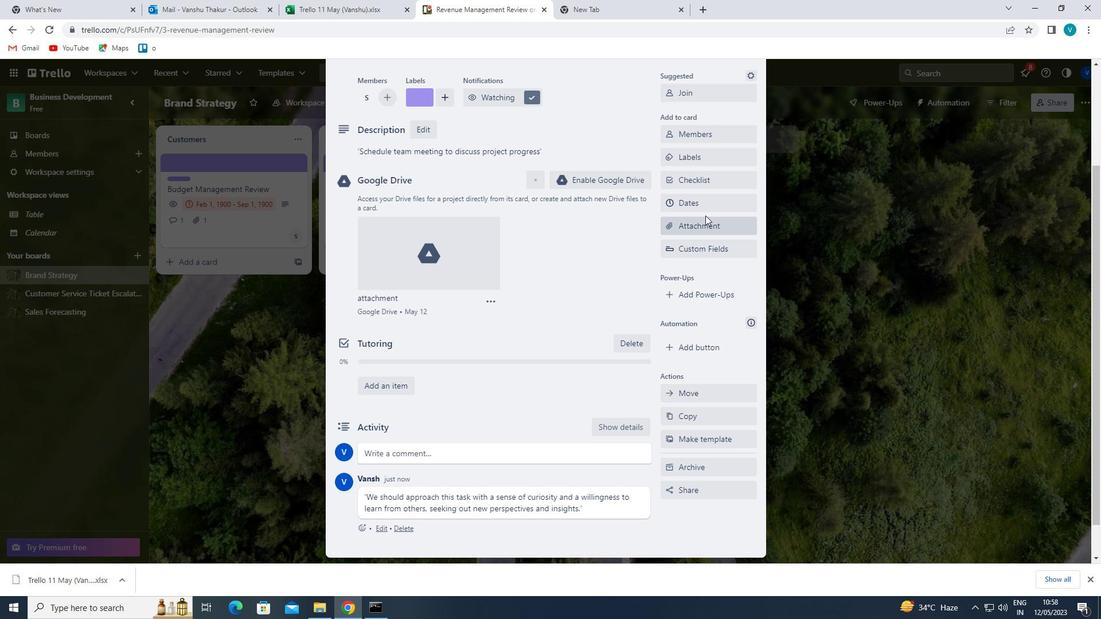 
Action: Mouse moved to (674, 315)
Screenshot: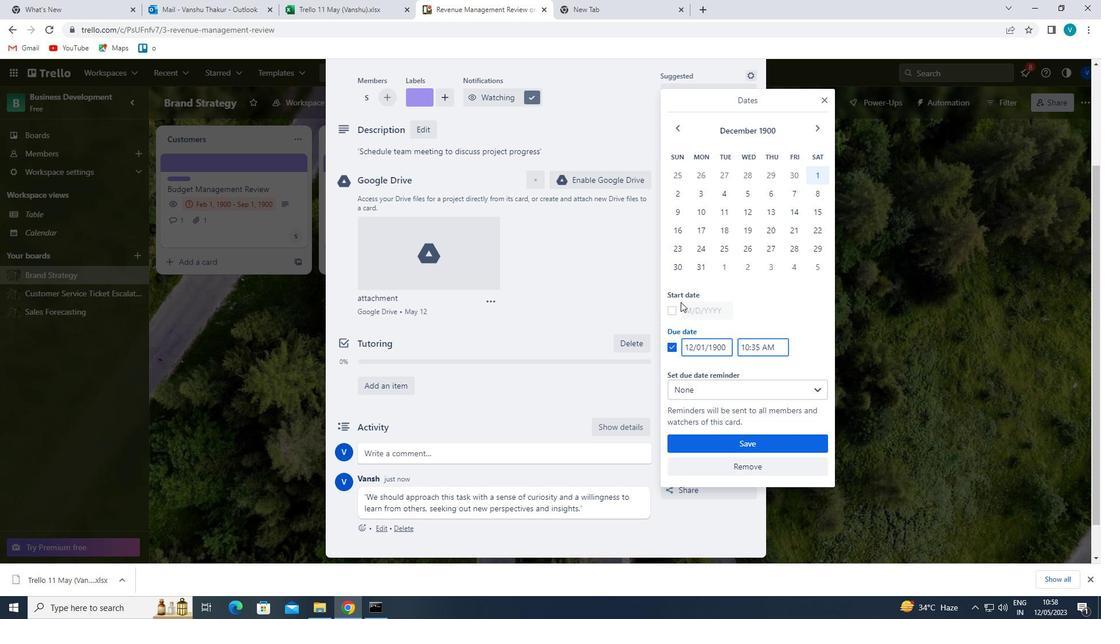 
Action: Mouse pressed left at (674, 315)
Screenshot: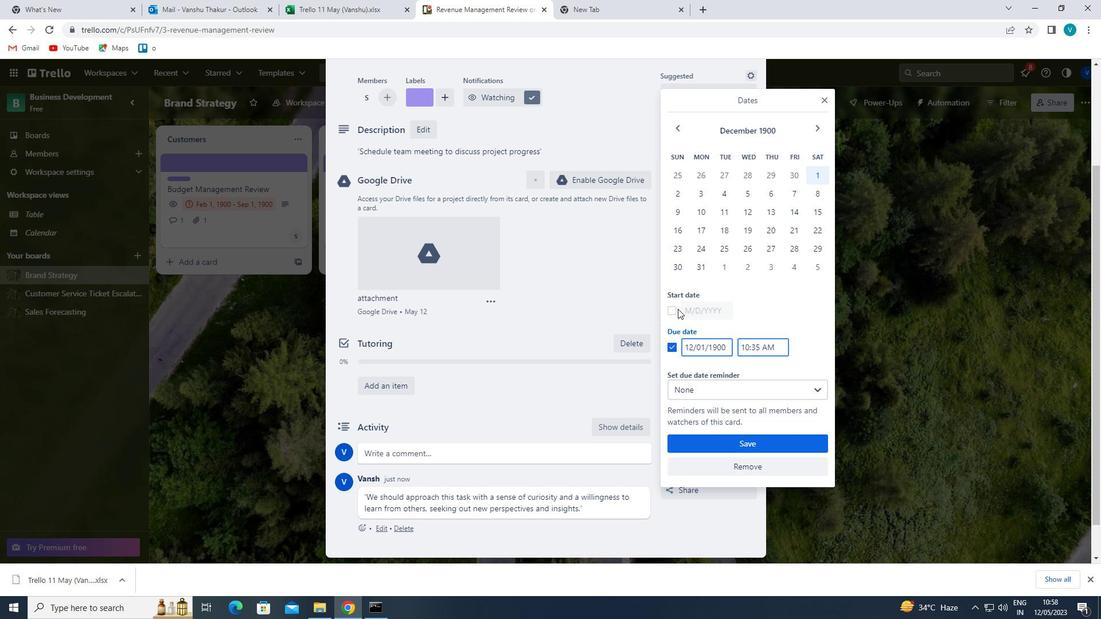 
Action: Mouse moved to (689, 308)
Screenshot: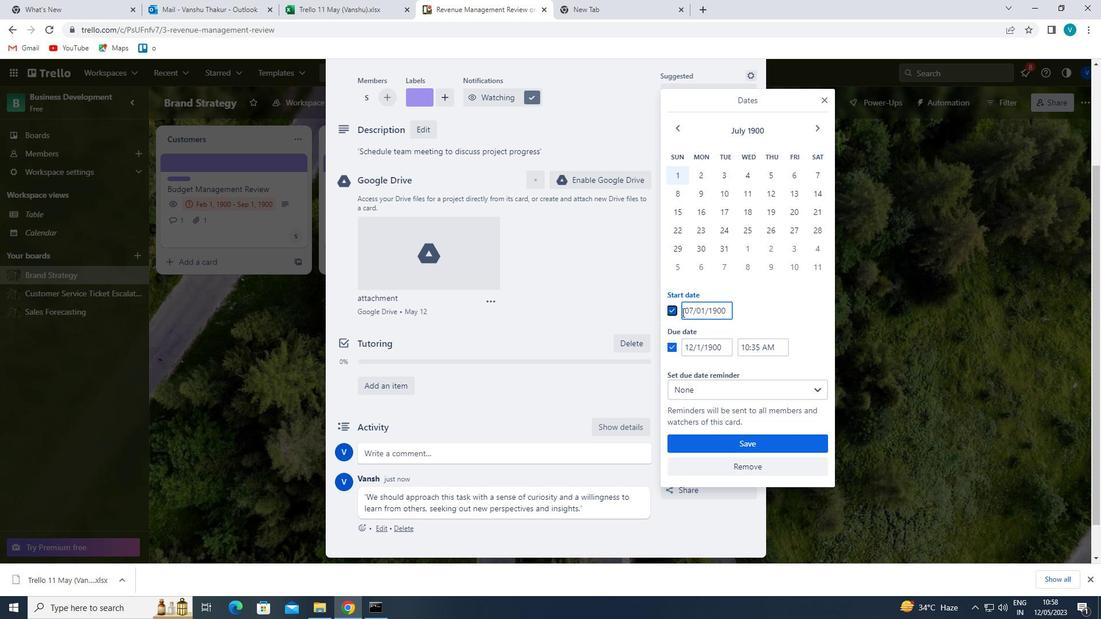 
Action: Mouse pressed left at (689, 308)
Screenshot: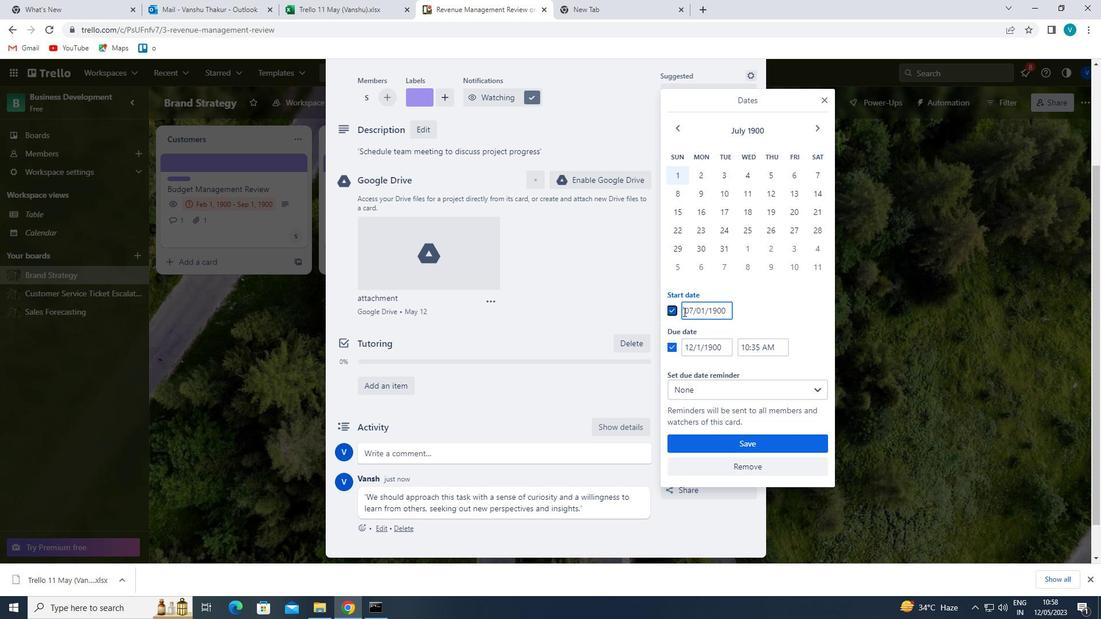 
Action: Mouse pressed left at (689, 308)
Screenshot: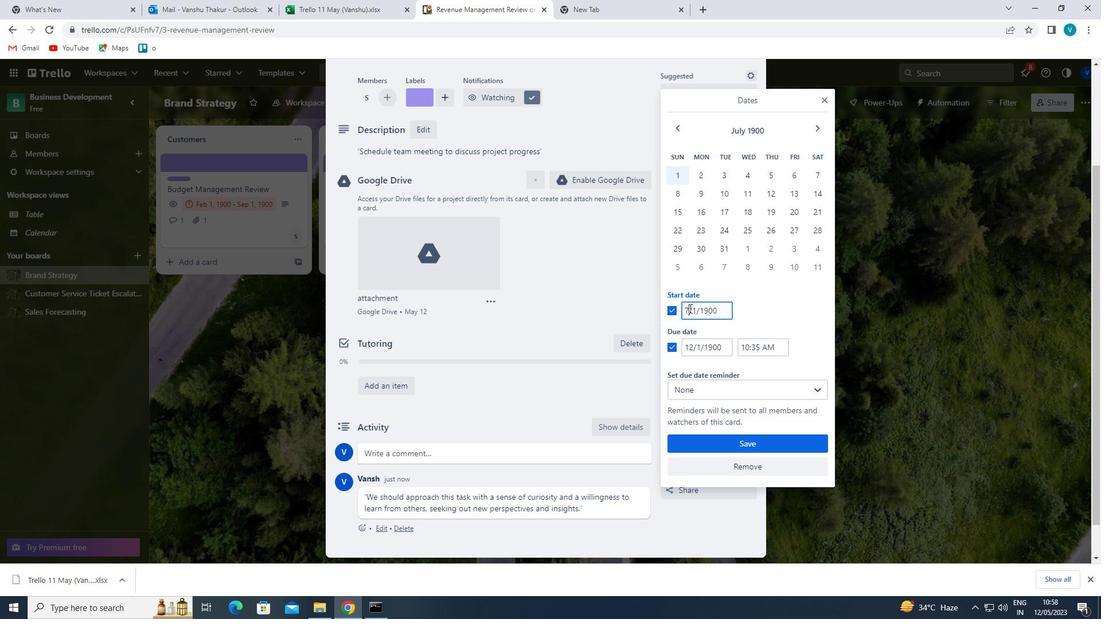 
Action: Key pressed <Key.backspace>8
Screenshot: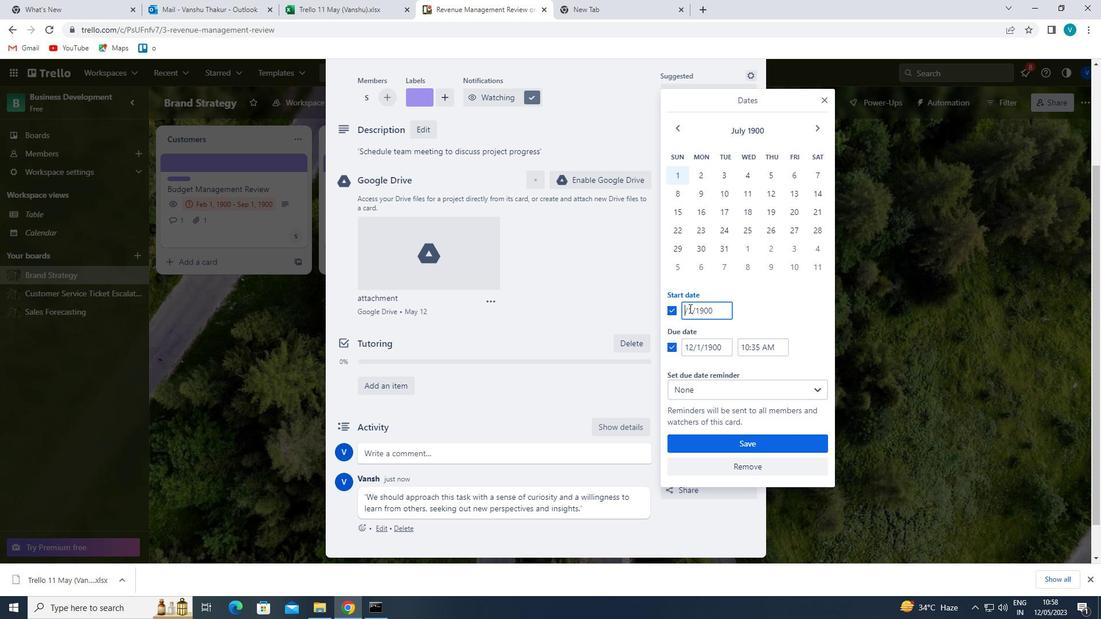 
Action: Mouse moved to (693, 348)
Screenshot: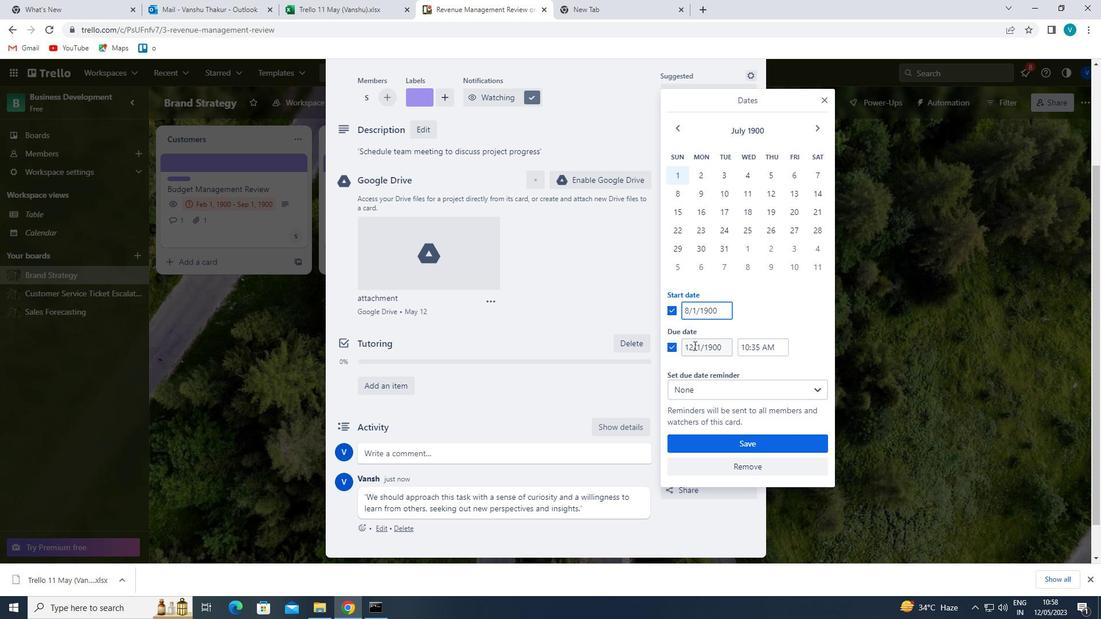 
Action: Mouse pressed left at (693, 348)
Screenshot: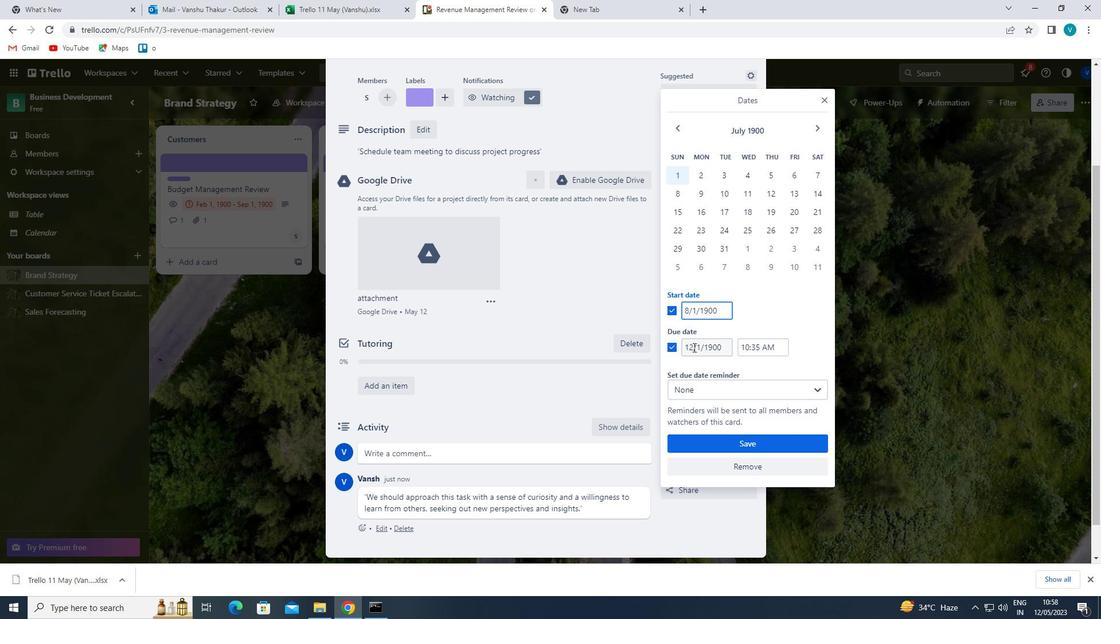 
Action: Mouse moved to (693, 350)
Screenshot: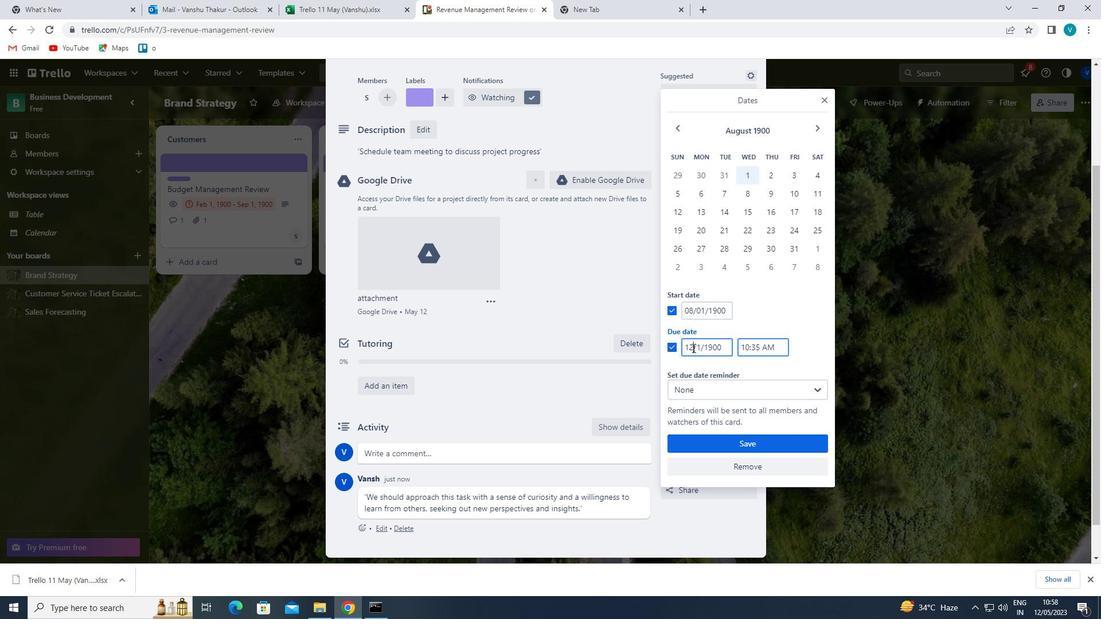 
Action: Key pressed <Key.backspace><Key.backspace>15
Screenshot: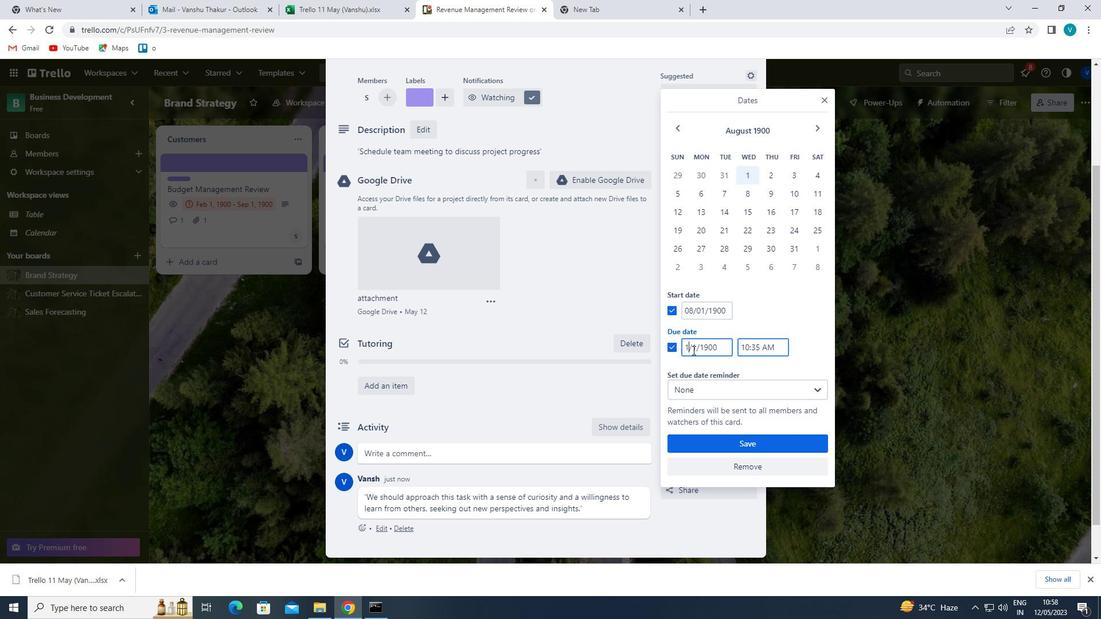 
Action: Mouse moved to (719, 447)
Screenshot: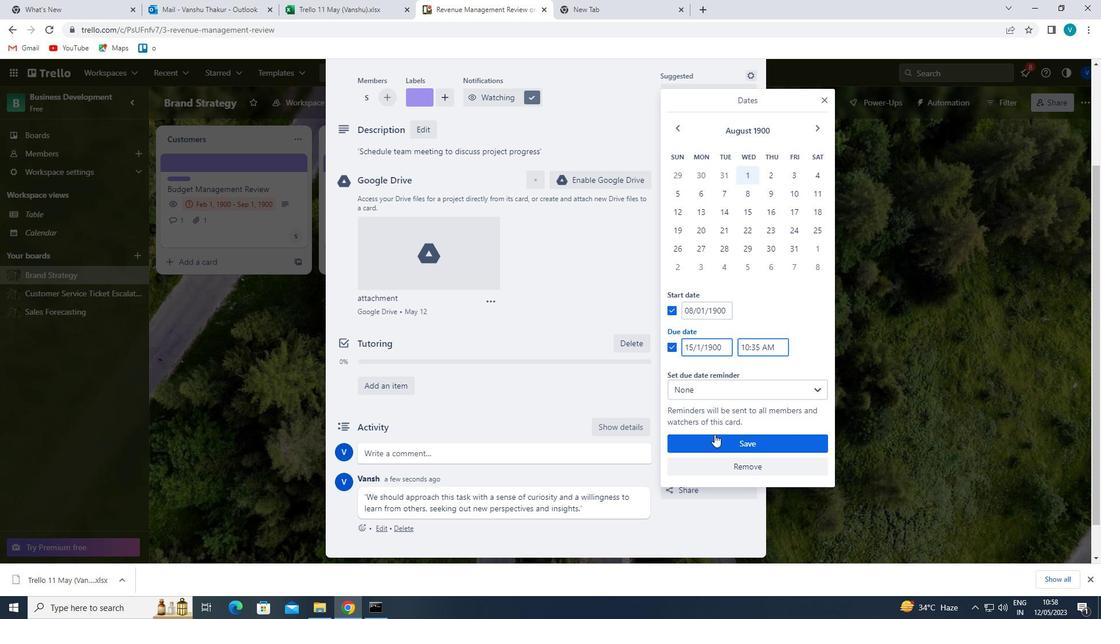 
Action: Mouse pressed left at (719, 447)
Screenshot: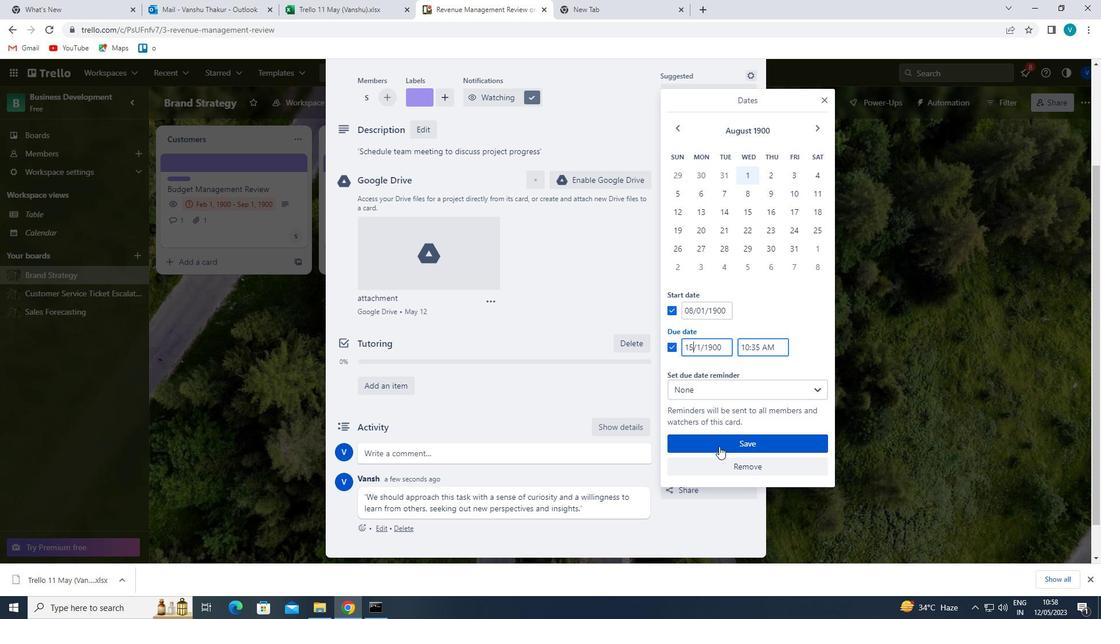 
